 Task: Send an email with the signature Eleanor Wilson with the subject 'Request for a transfer' and the message 'Could you please provide an estimate for the project?' from softage.1@softage.net to softage.4@softage.net with an attached document Request_for_proposal.docx and move the email from Sent Items to the folder Restaurants
Action: Key pressed n
Screenshot: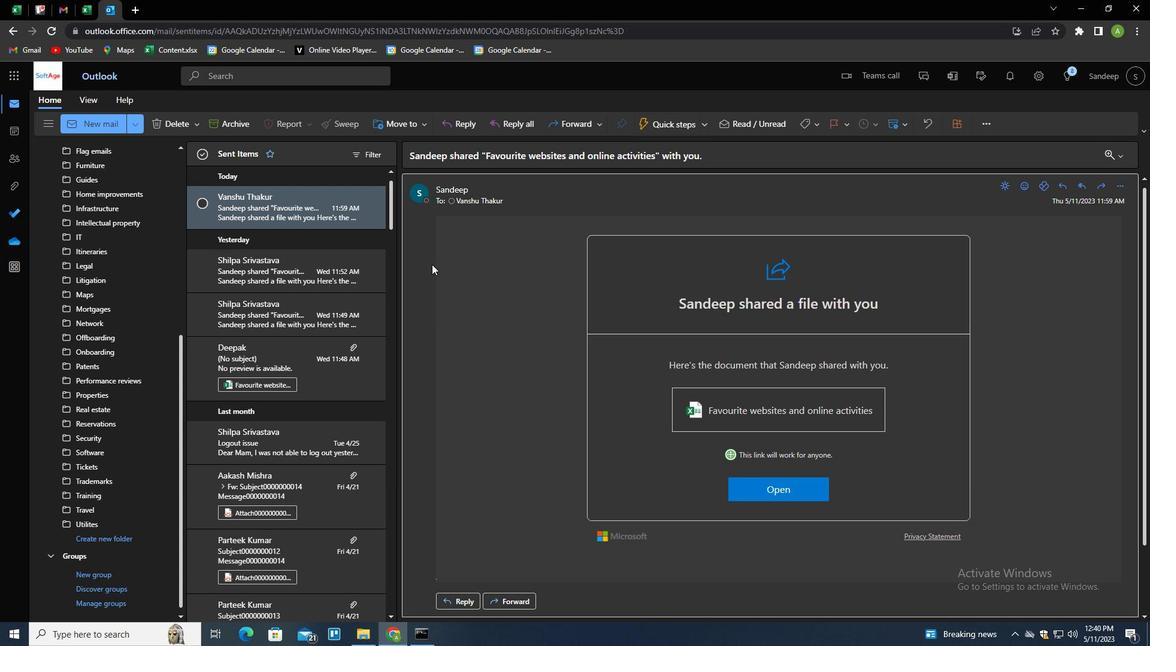 
Action: Mouse moved to (808, 123)
Screenshot: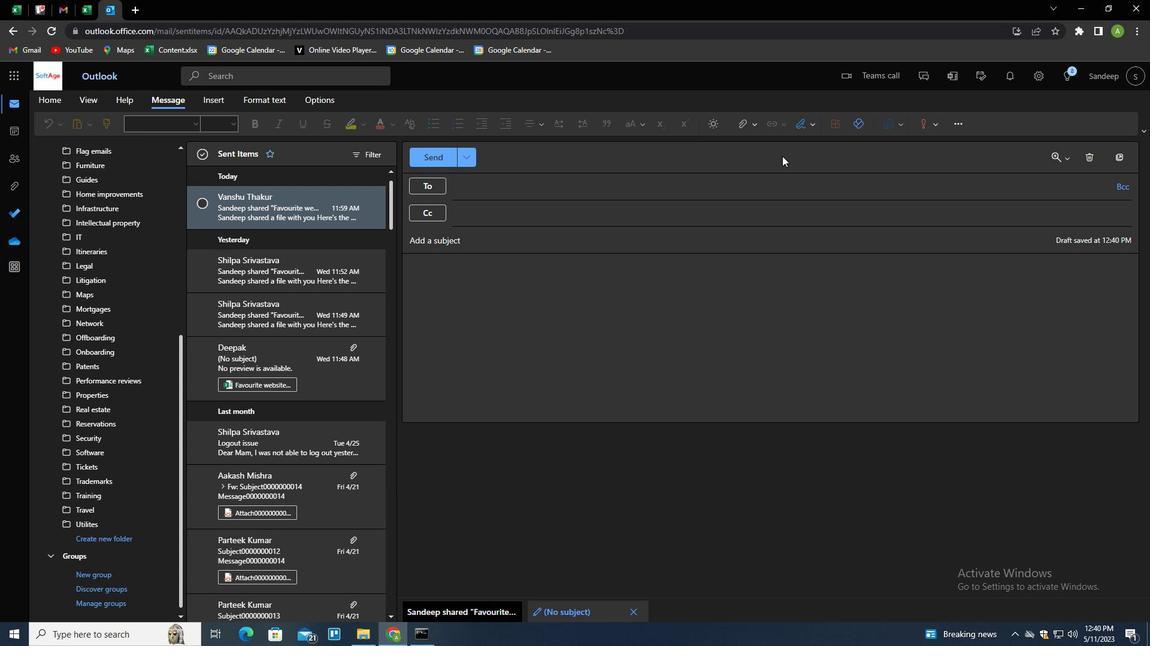 
Action: Mouse pressed left at (808, 123)
Screenshot: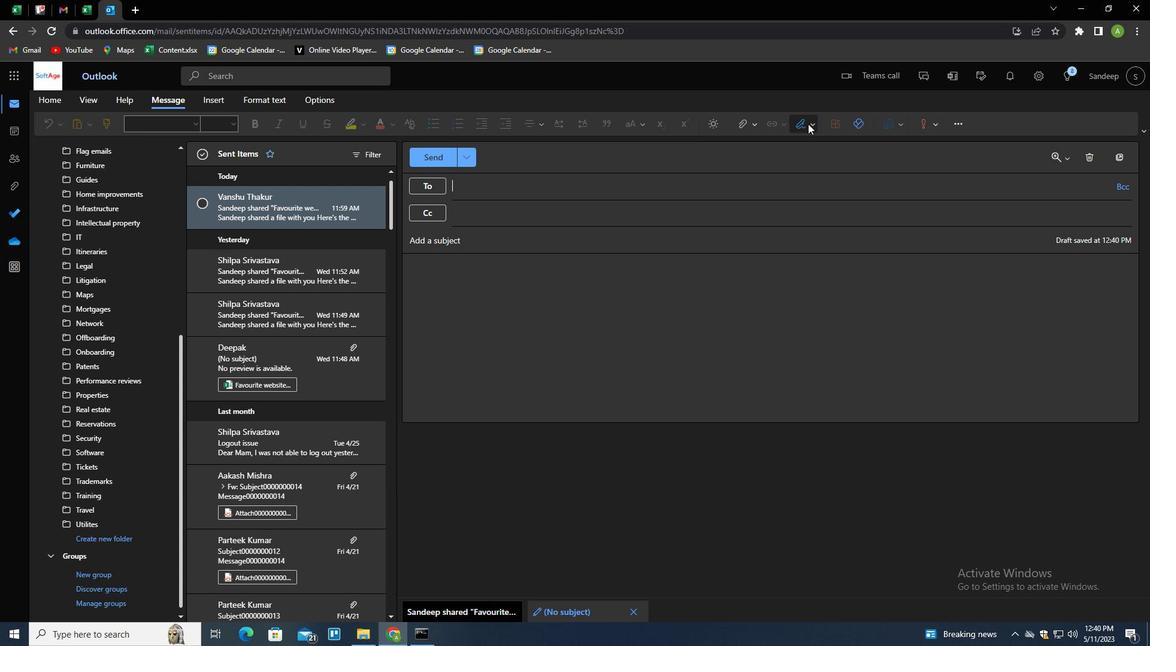 
Action: Mouse moved to (797, 170)
Screenshot: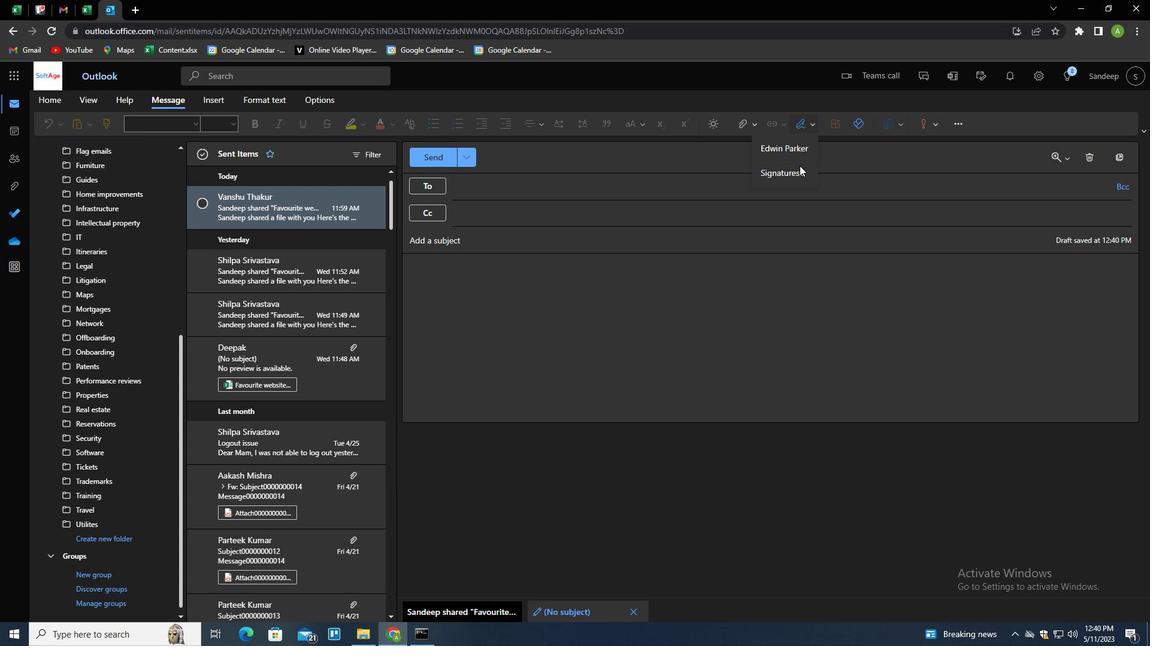 
Action: Mouse pressed left at (797, 170)
Screenshot: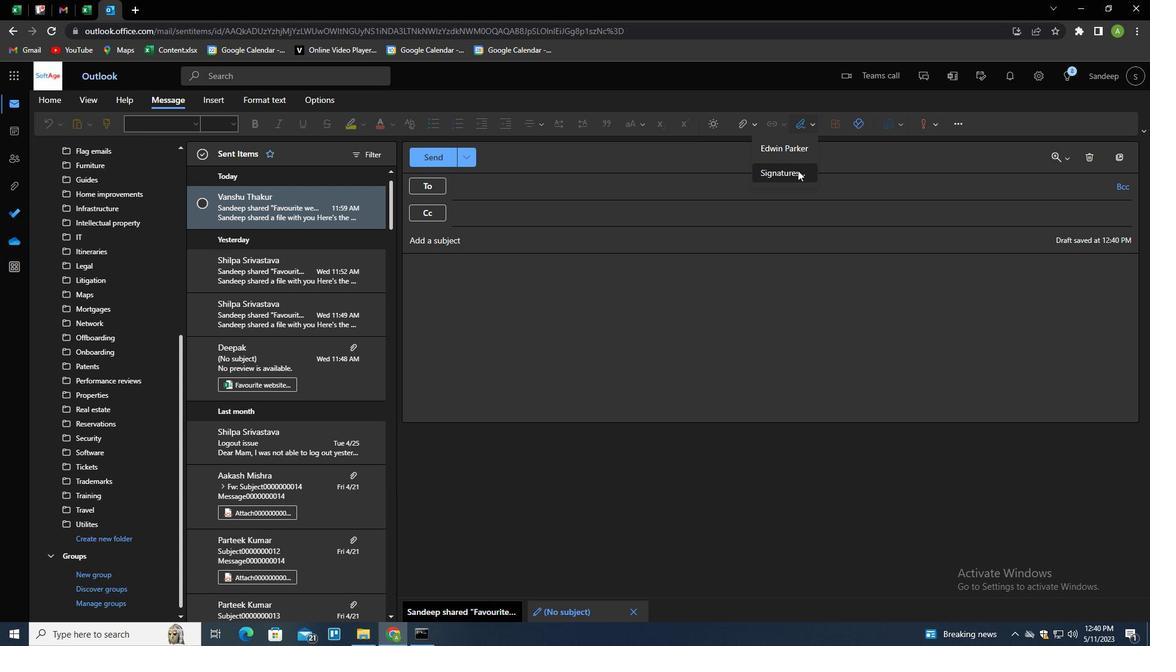 
Action: Mouse moved to (810, 216)
Screenshot: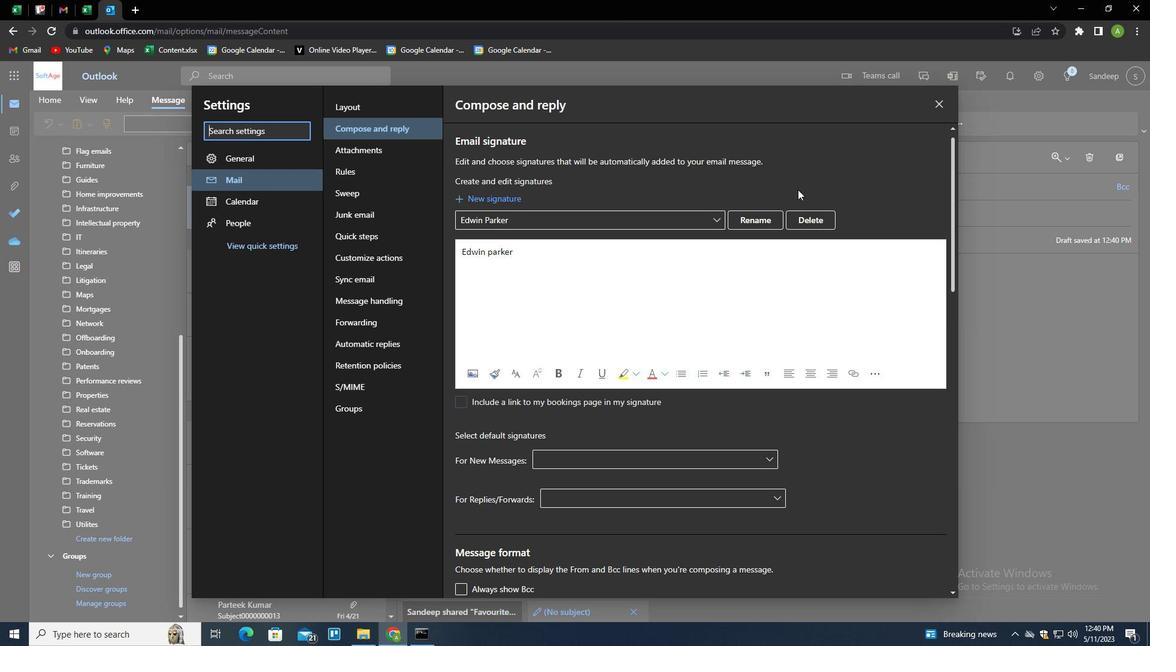 
Action: Mouse pressed left at (810, 216)
Screenshot: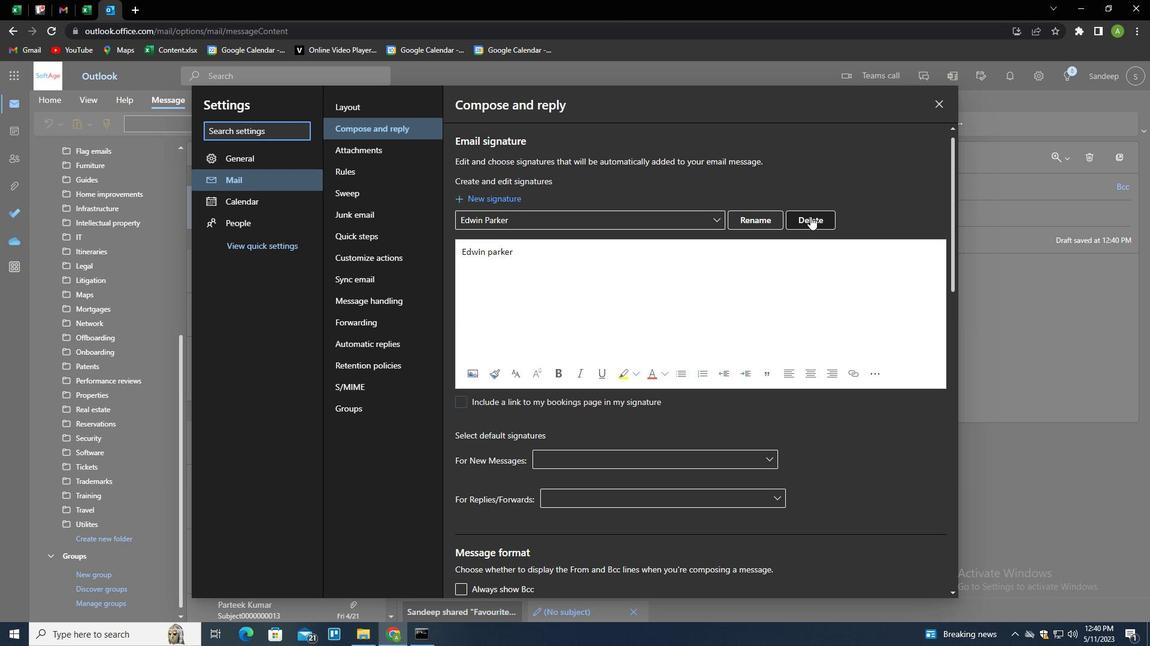 
Action: Mouse moved to (802, 219)
Screenshot: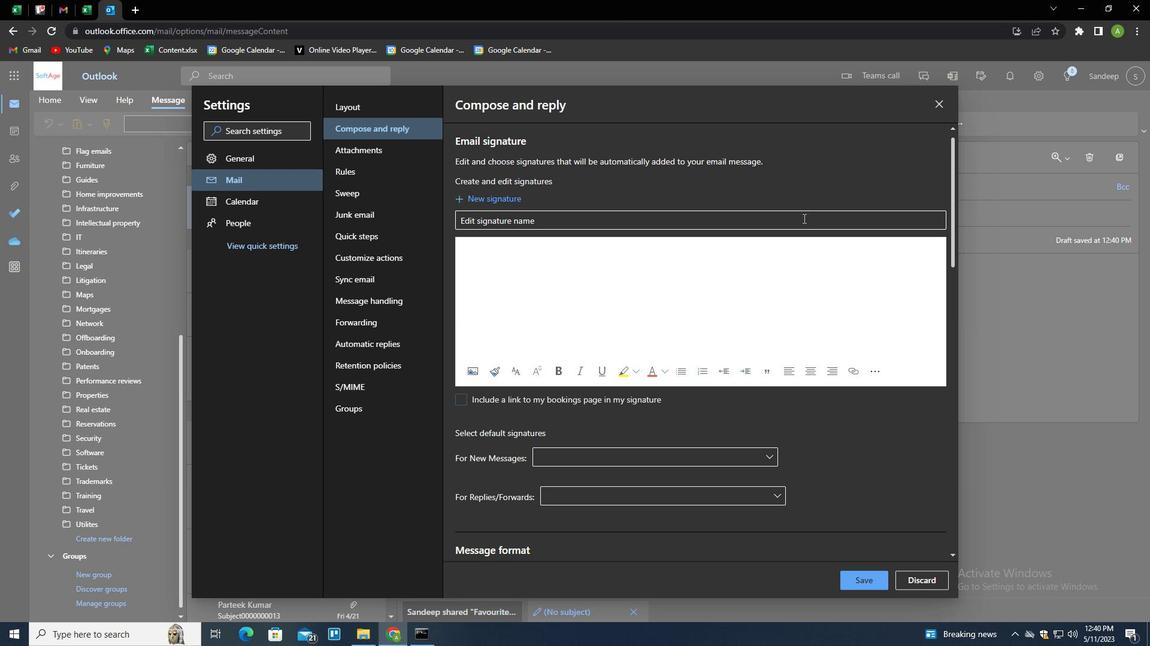 
Action: Mouse pressed left at (802, 219)
Screenshot: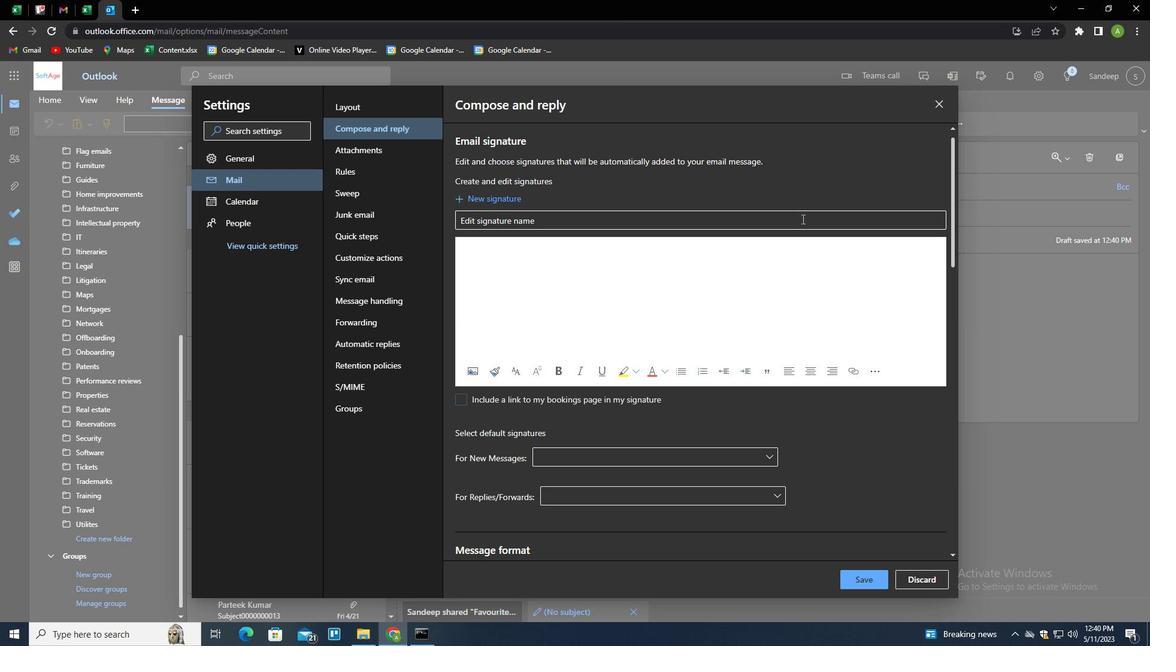 
Action: Key pressed <Key.shift>ELEANOR<Key.space><Key.shift>WILSON<Key.tab><Key.shift>ELEANOR<Key.space><Key.shift>WILSON<Key.enter>
Screenshot: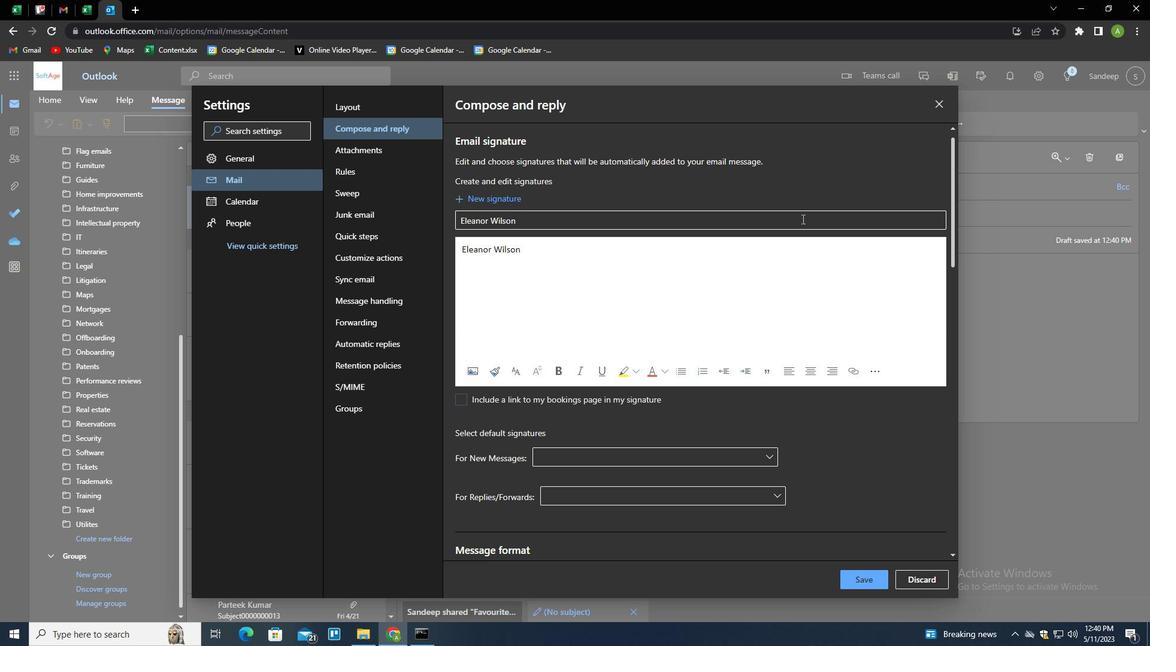 
Action: Mouse moved to (866, 570)
Screenshot: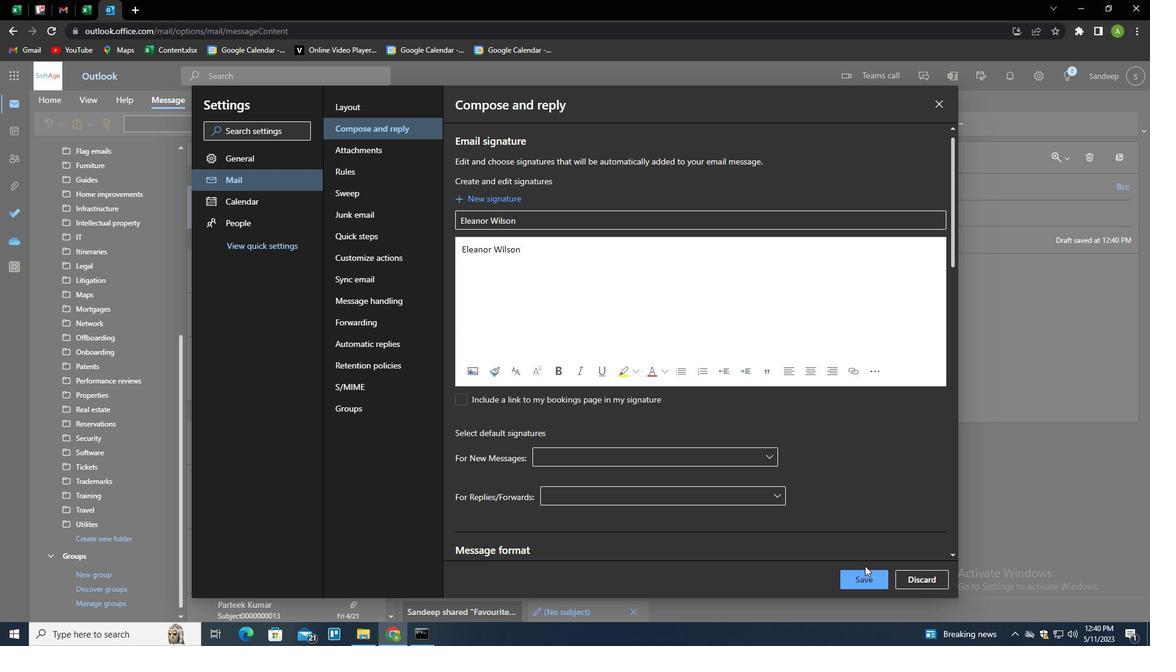 
Action: Mouse pressed left at (866, 570)
Screenshot: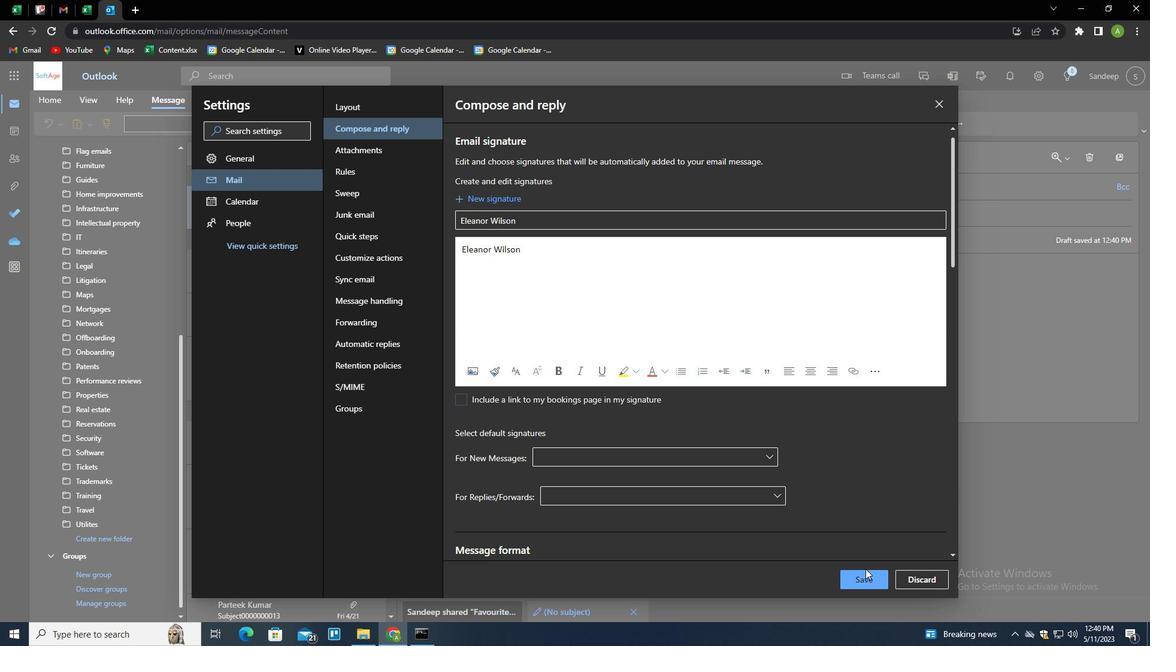
Action: Mouse moved to (866, 578)
Screenshot: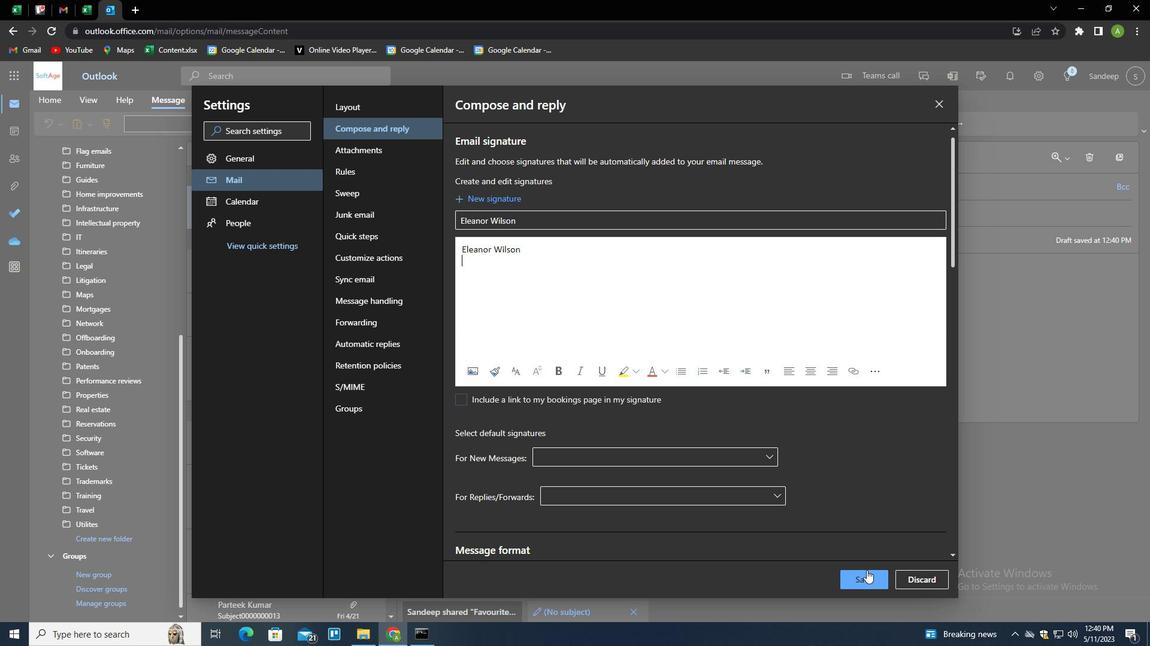
Action: Mouse pressed left at (866, 578)
Screenshot: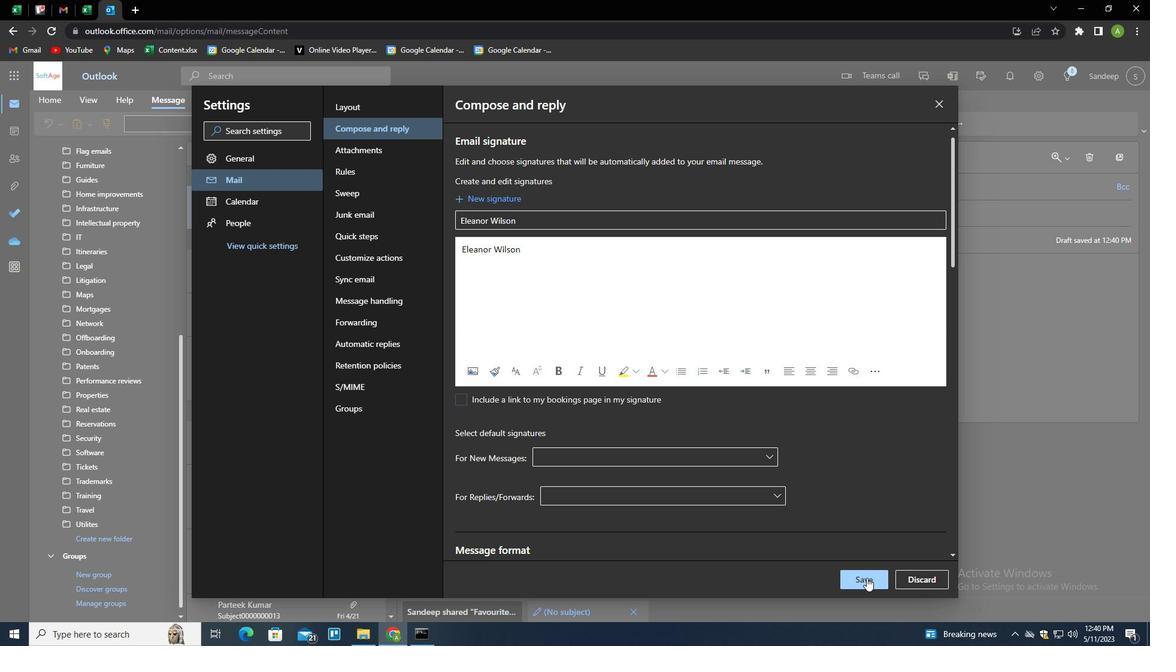 
Action: Mouse moved to (1011, 347)
Screenshot: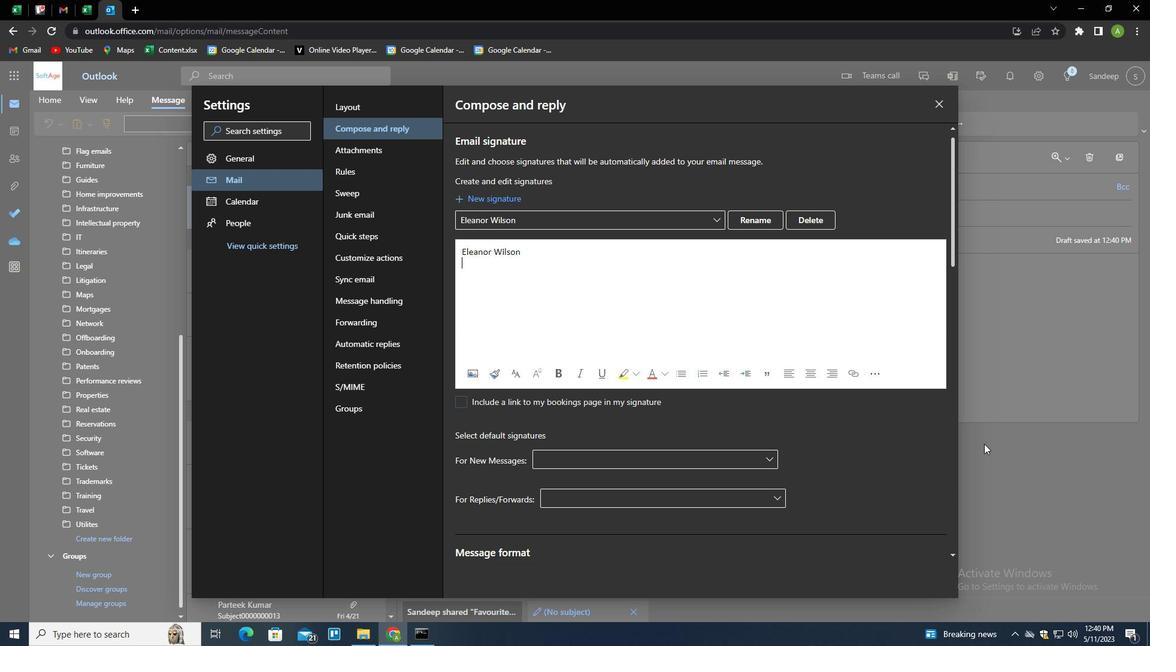 
Action: Mouse pressed left at (1011, 347)
Screenshot: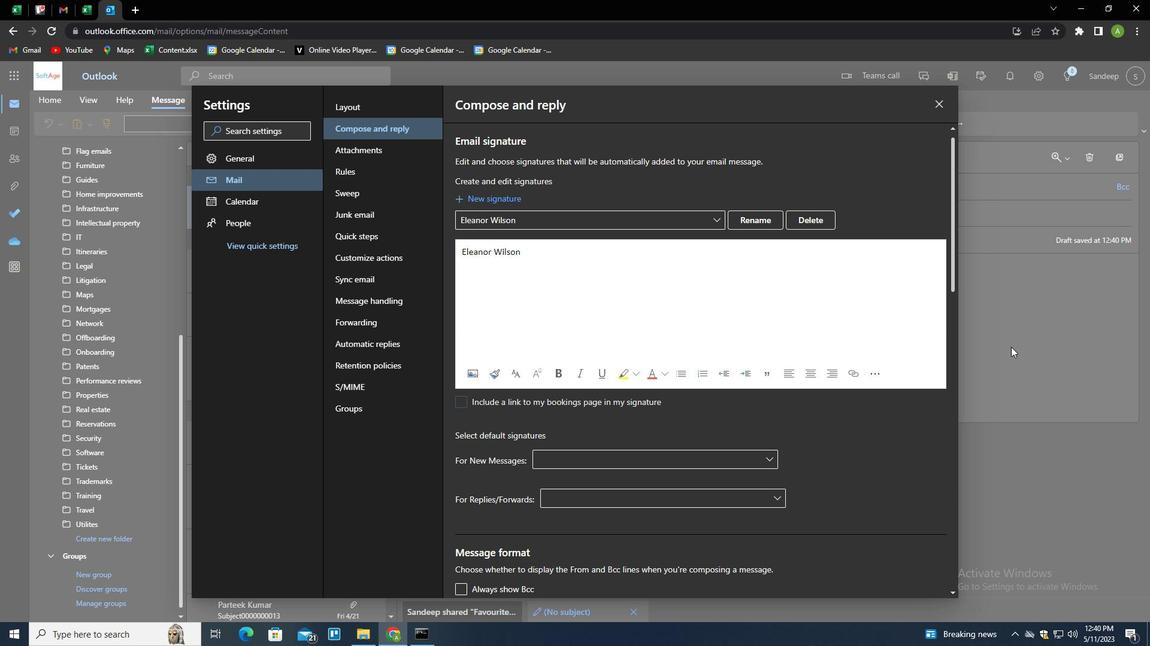 
Action: Mouse moved to (810, 123)
Screenshot: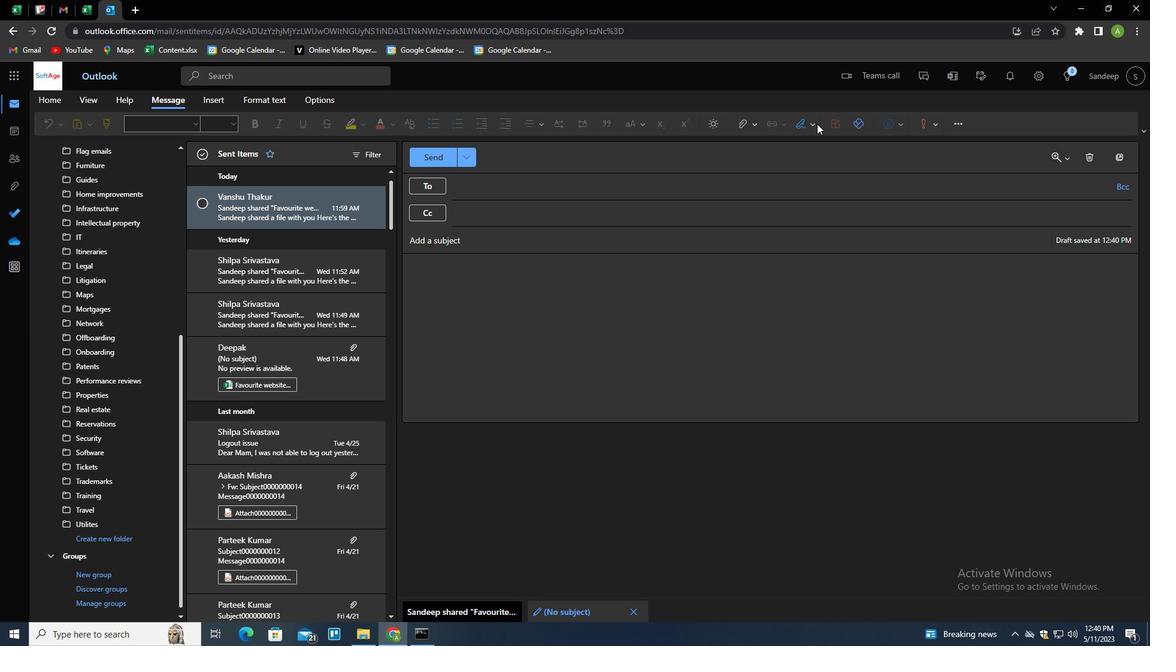 
Action: Mouse pressed left at (810, 123)
Screenshot: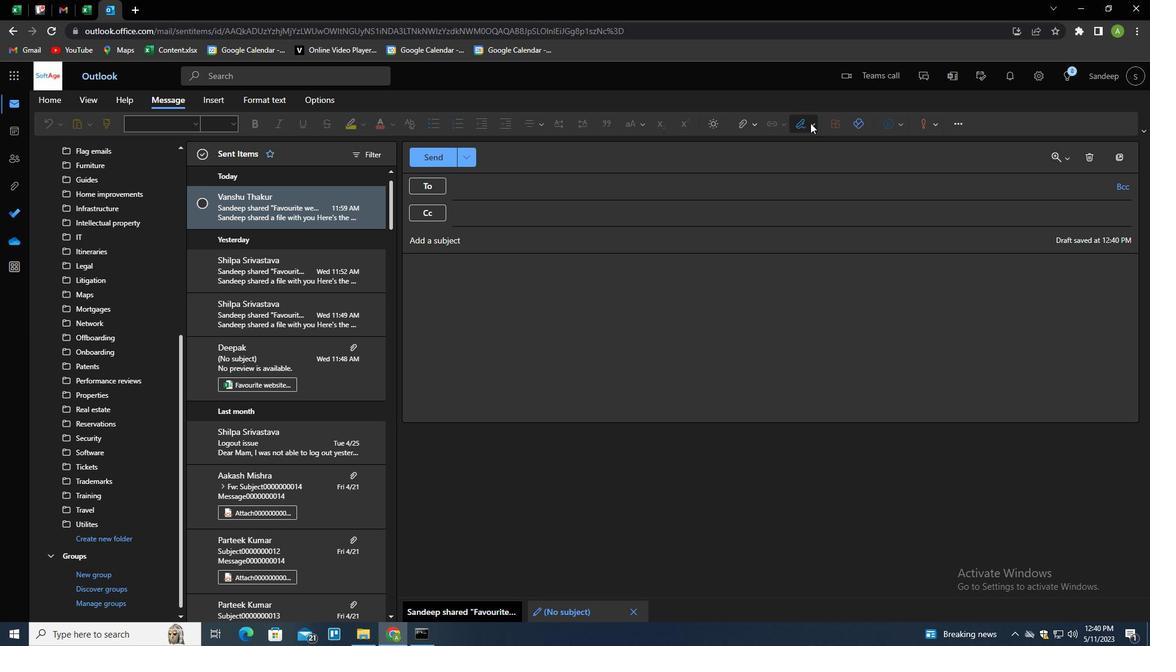 
Action: Mouse moved to (799, 146)
Screenshot: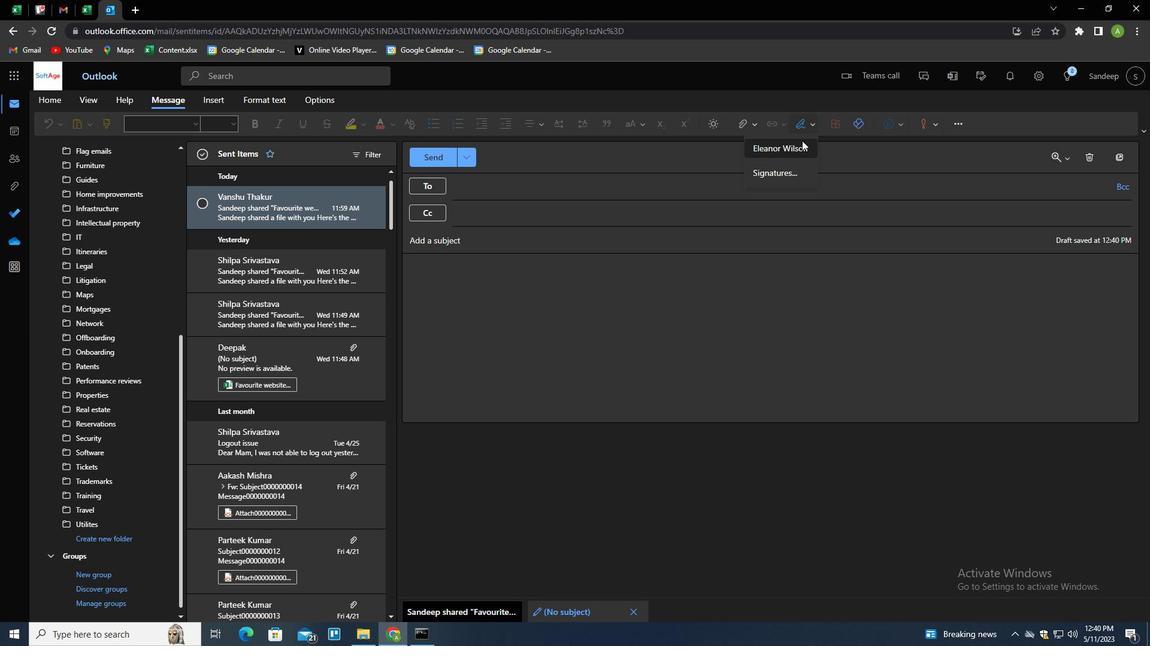 
Action: Mouse pressed left at (799, 146)
Screenshot: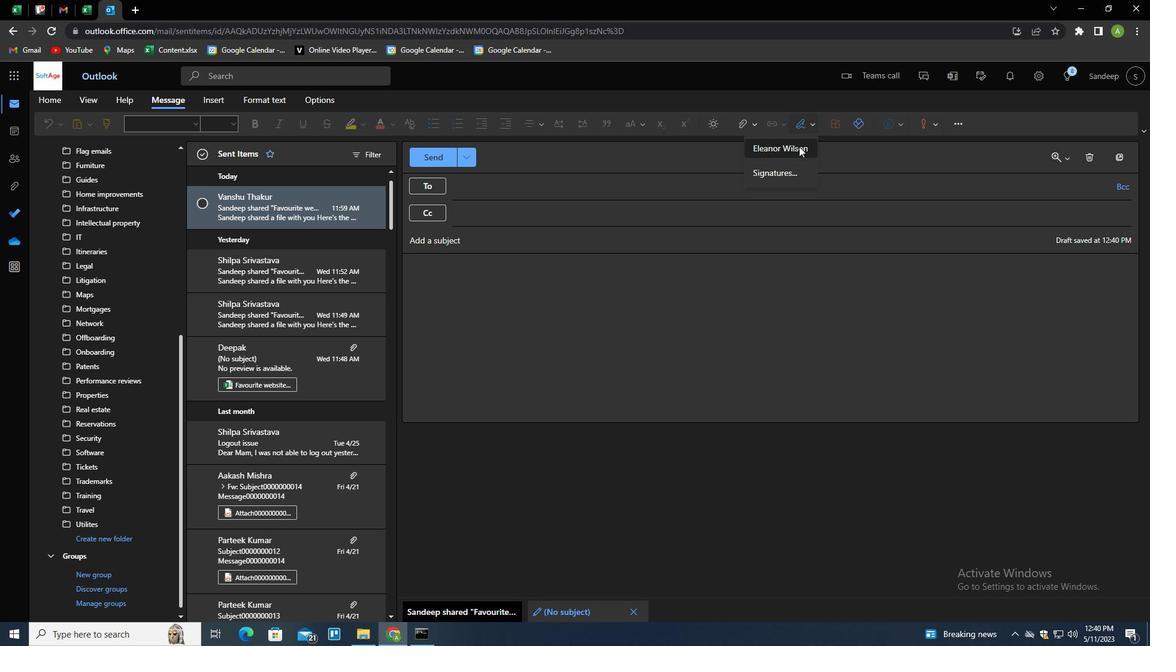 
Action: Mouse moved to (587, 242)
Screenshot: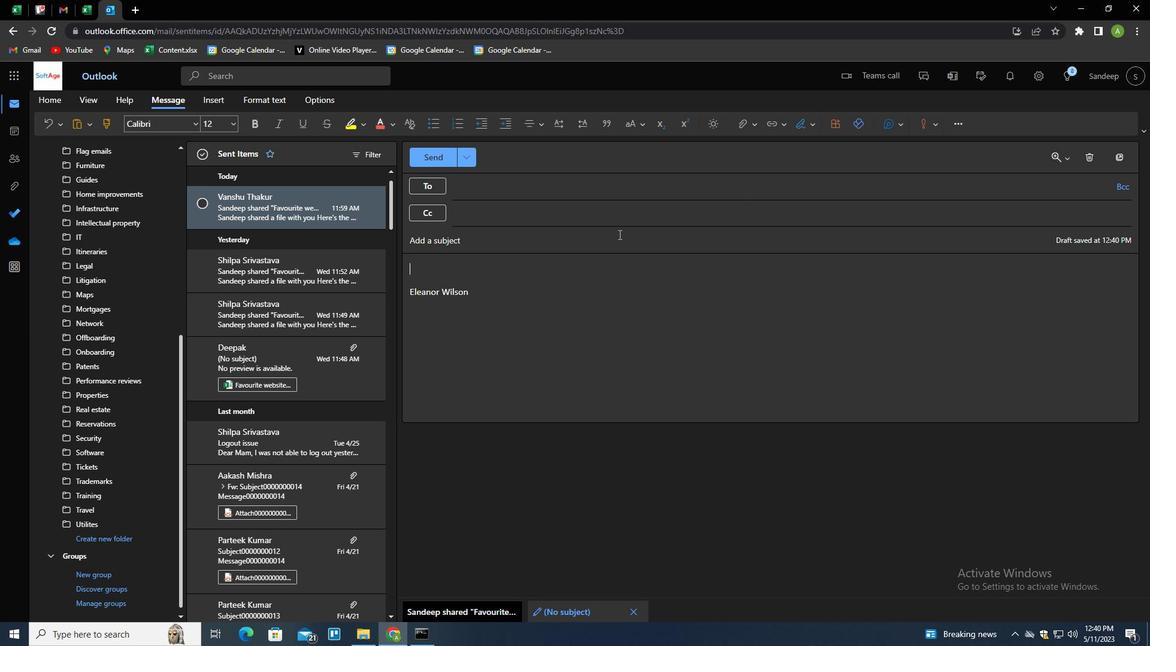 
Action: Mouse pressed left at (587, 242)
Screenshot: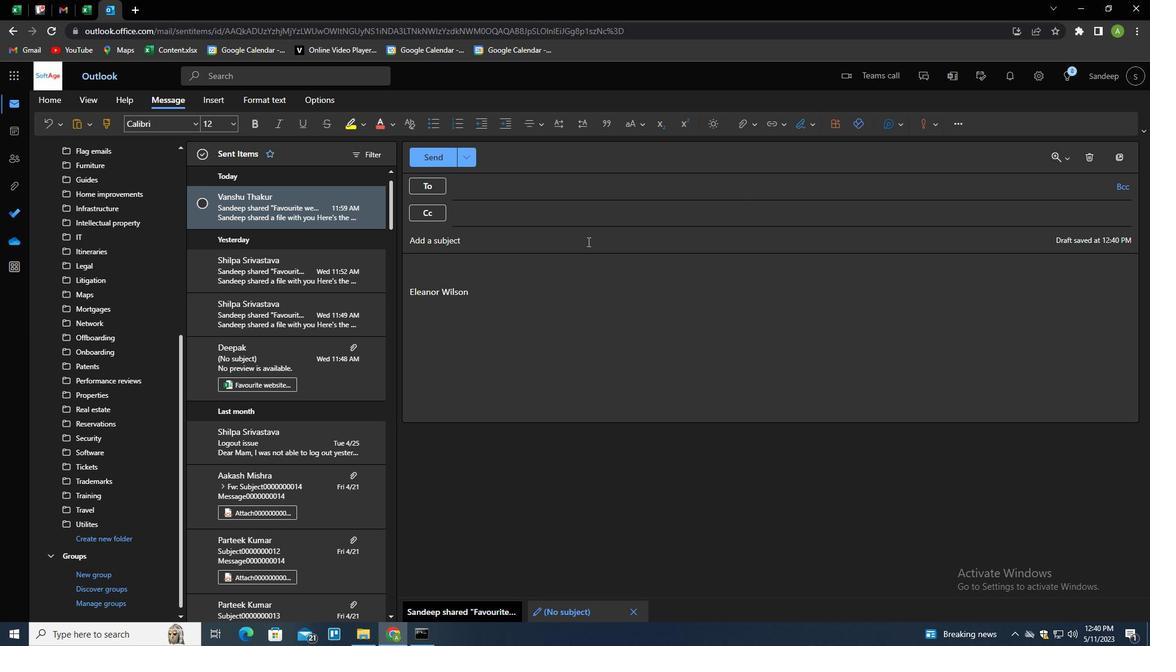
Action: Mouse moved to (587, 242)
Screenshot: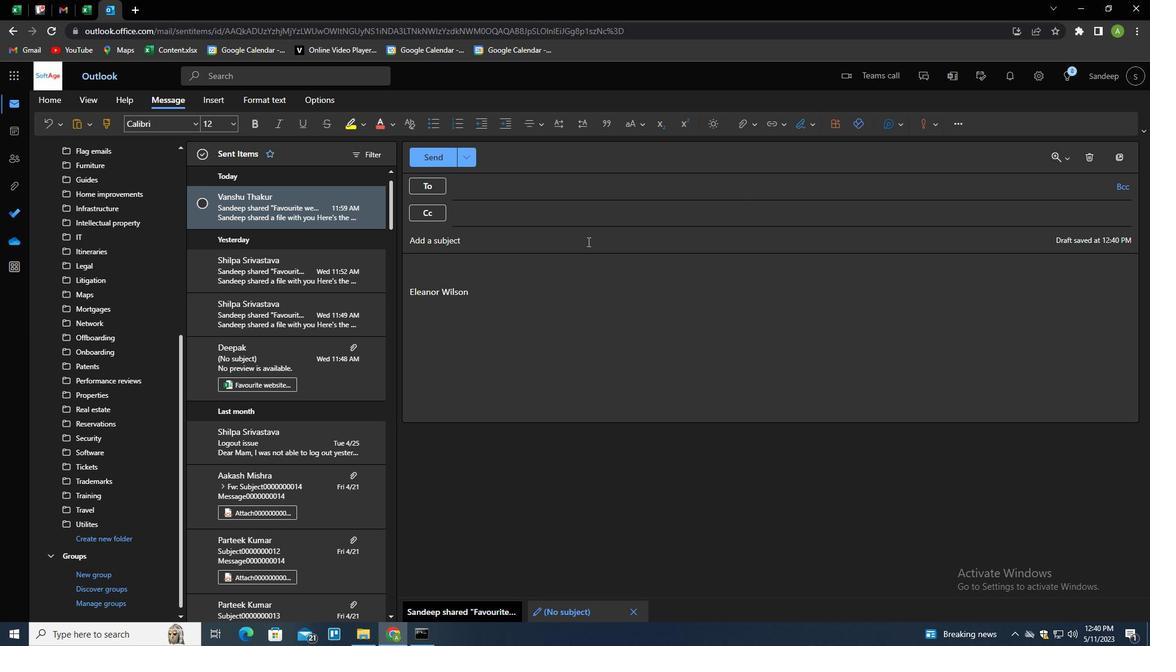 
Action: Key pressed <Key.shift><Key.shift><Key.shift><Key.shift><Key.shift><Key.shift><Key.shift><Key.shift><Key.shift><Key.shift><Key.shift><Key.shift><Key.shift><Key.shift><Key.shift><Key.shift><Key.shift><Key.shift><Key.shift><Key.shift><Key.shift><Key.shift><Key.shift><Key.shift><Key.shift><Key.shift><Key.shift><Key.shift>REQUEST<Key.space>FOR<Key.space>A<Key.space>TRANSFER
Screenshot: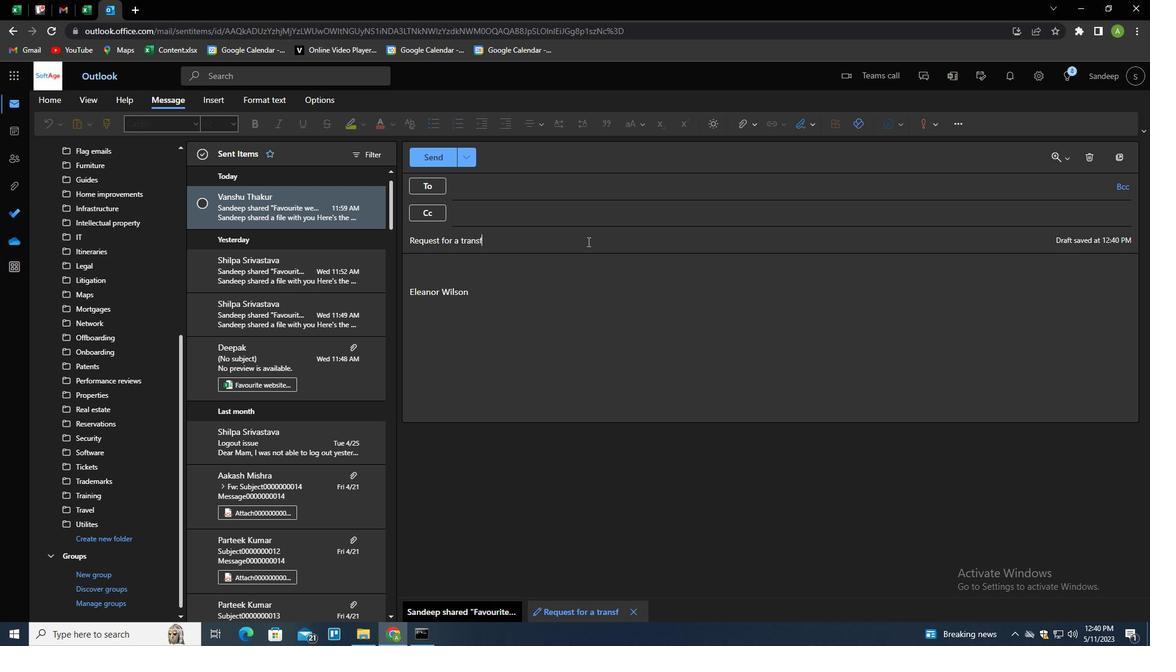 
Action: Mouse moved to (551, 291)
Screenshot: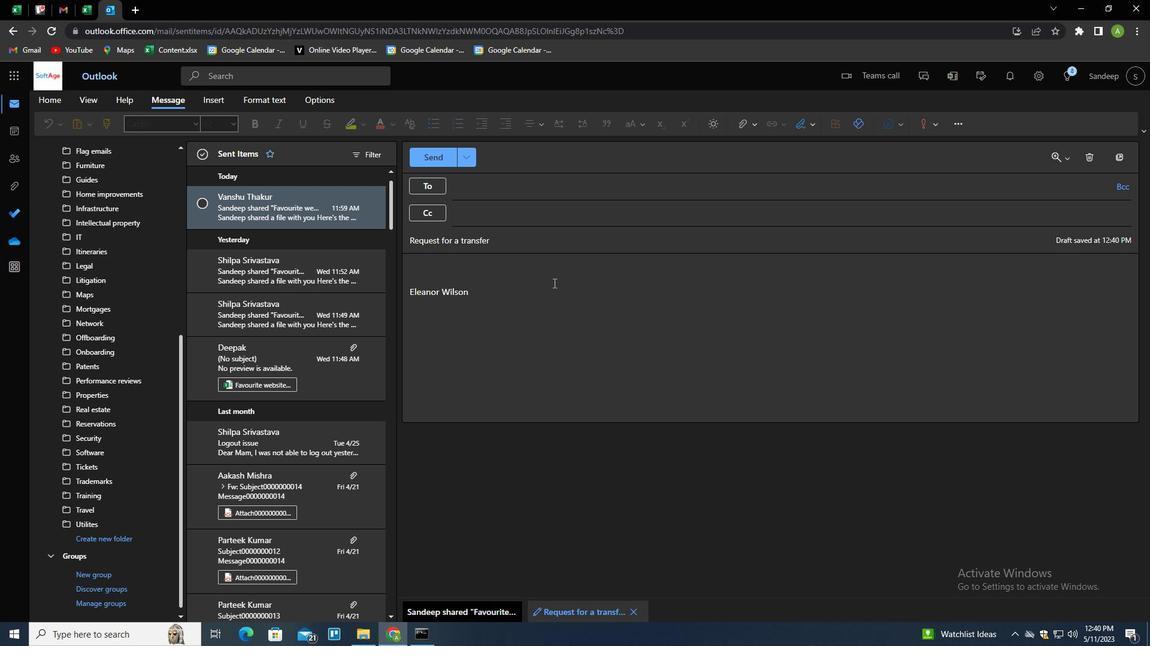 
Action: Mouse pressed left at (551, 291)
Screenshot: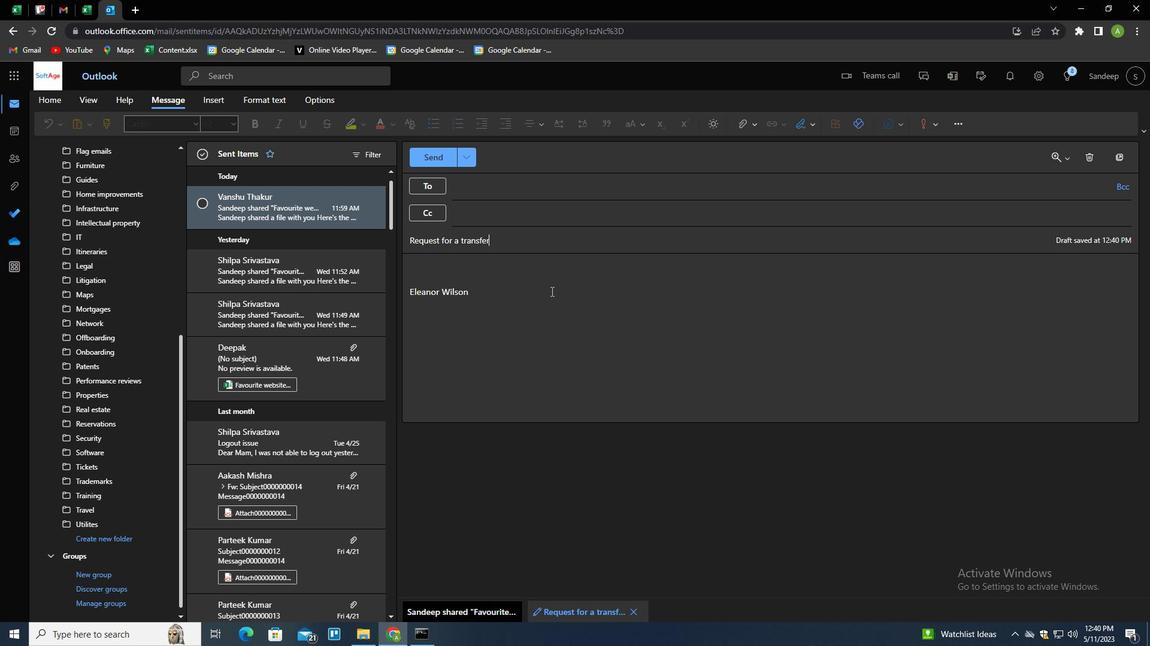 
Action: Key pressed <Key.shift_r><Key.enter><Key.shift>COULD<Key.space>YOU<Key.space>PLEASE<Key.space>PROVIDE<Key.space>AN<Key.space>ESTIMATE<Key.space>FOR<Key.space>THE<Key.space>PROJR<Key.backspace>ECT<Key.shift><Key.shift><Key.shift><Key.shift><Key.shift><Key.shift><Key.shift><Key.shift><Key.shift><Key.shift><Key.shift><Key.shift><Key.shift><Key.shift><Key.shift><Key.shift><Key.shift><Key.shift><Key.shift>?
Screenshot: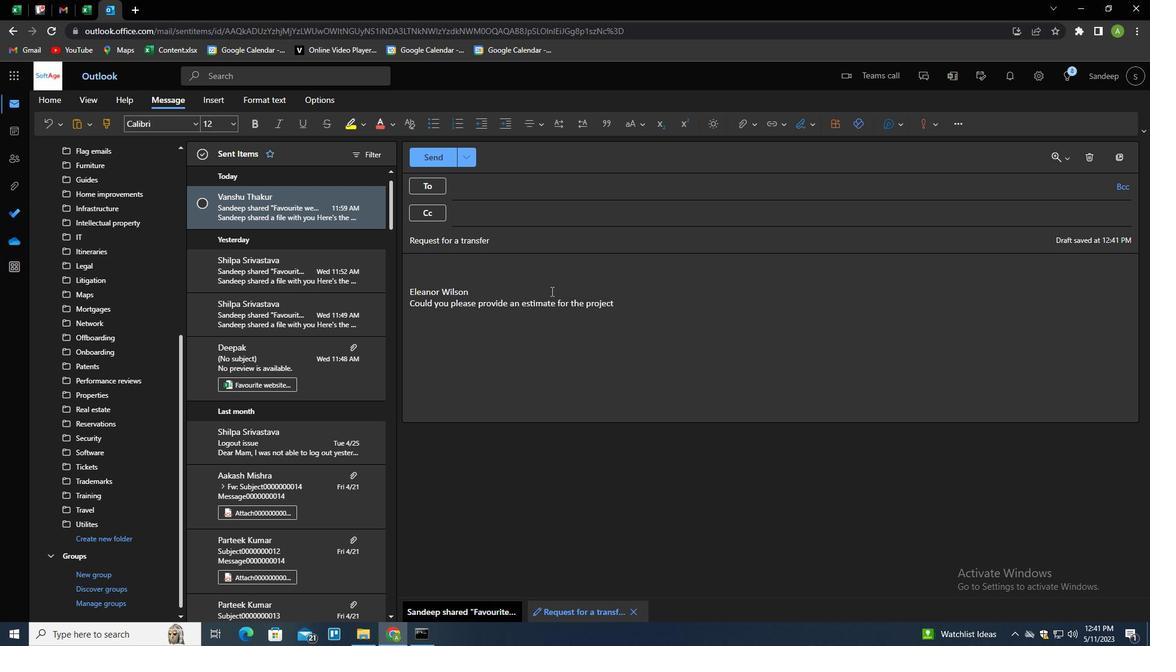 
Action: Mouse moved to (517, 189)
Screenshot: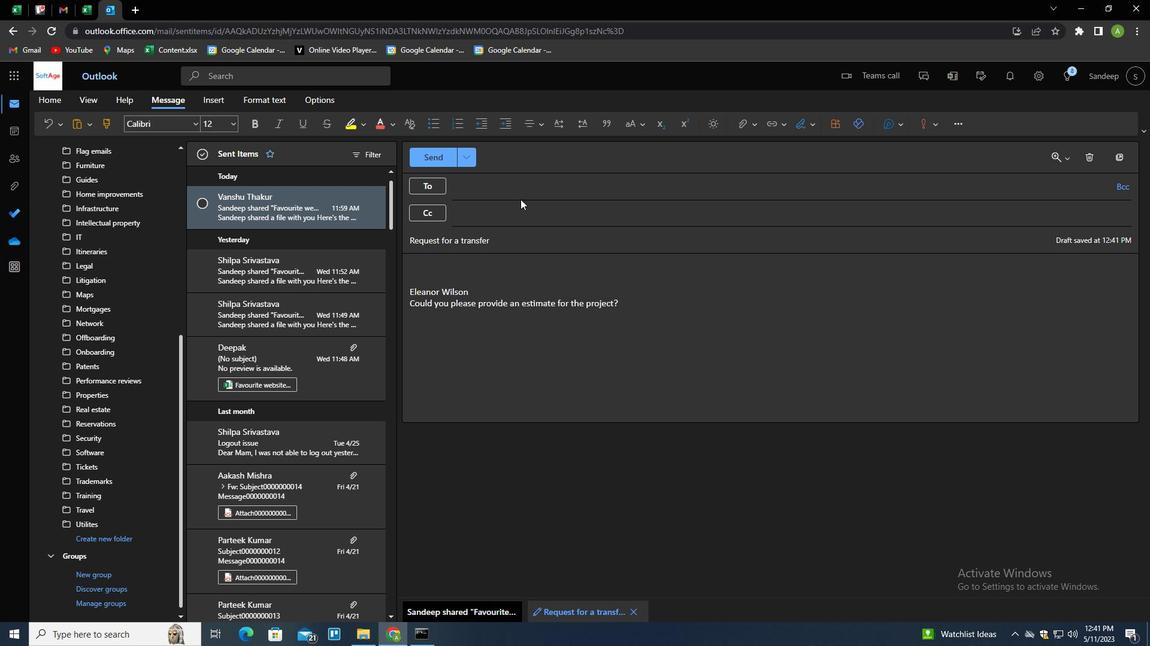 
Action: Mouse pressed left at (517, 189)
Screenshot: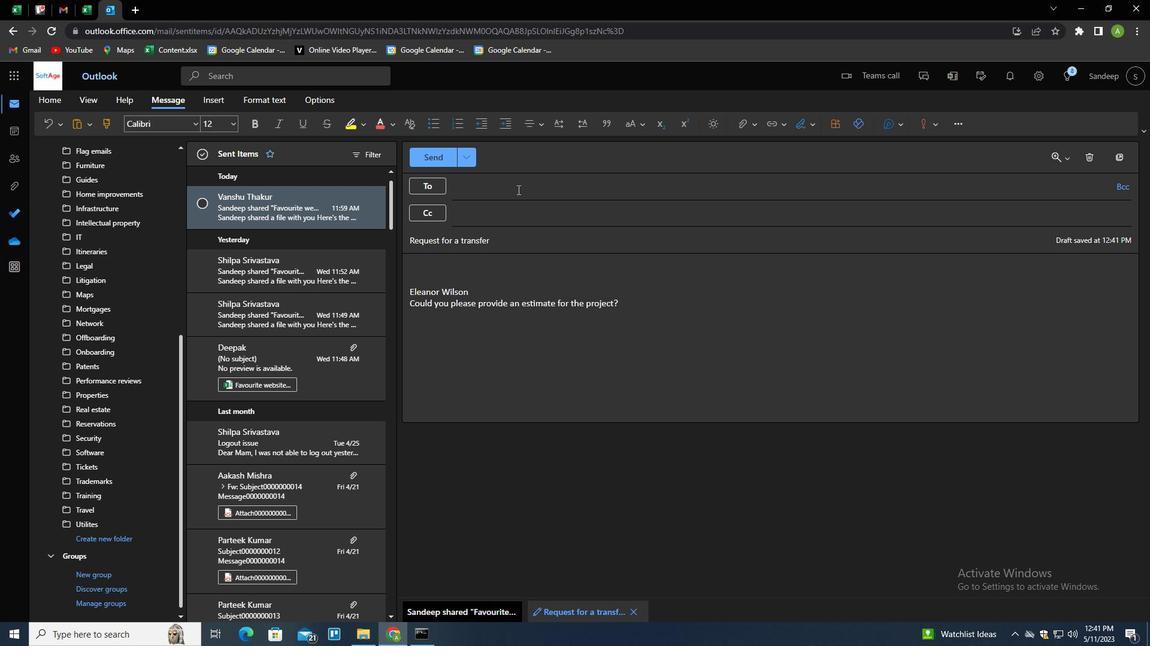 
Action: Key pressed SOFTAGE.4<Key.shift>@SOFTAGE.NET<Key.enter>
Screenshot: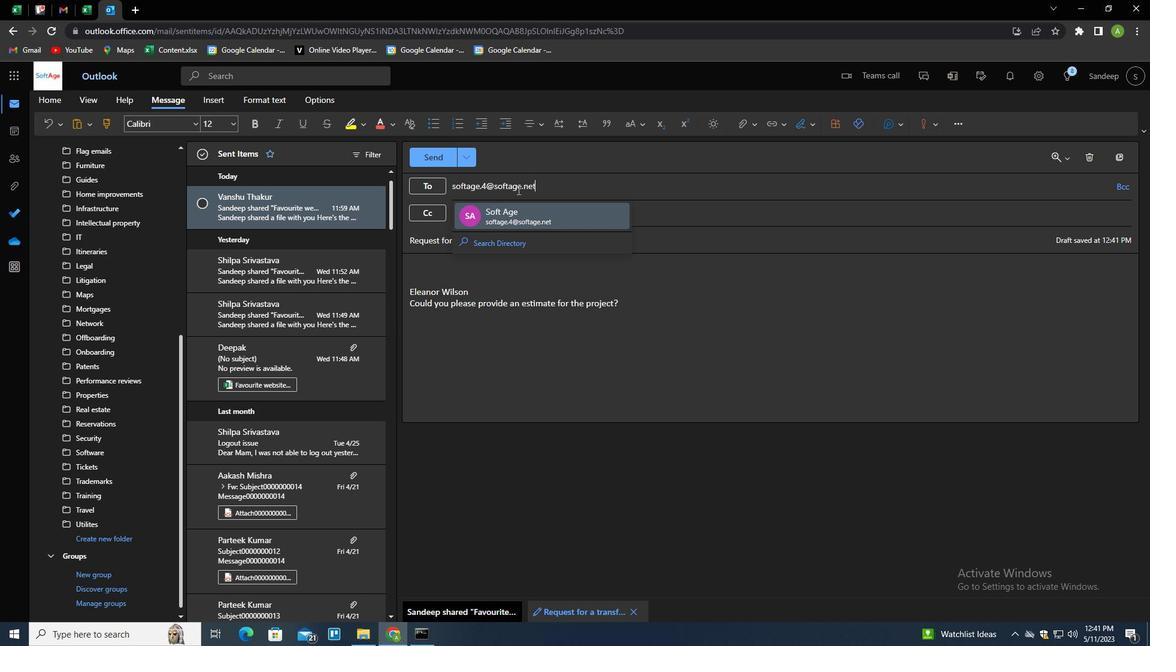 
Action: Mouse scrolled (517, 189) with delta (0, 0)
Screenshot: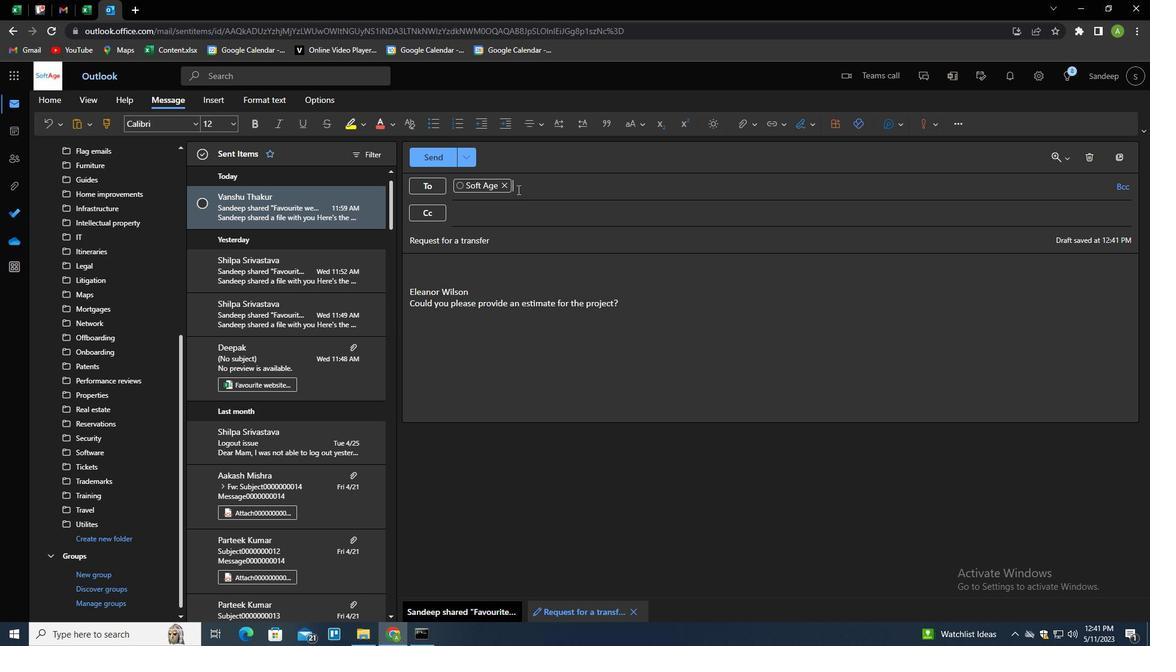 
Action: Mouse scrolled (517, 189) with delta (0, 0)
Screenshot: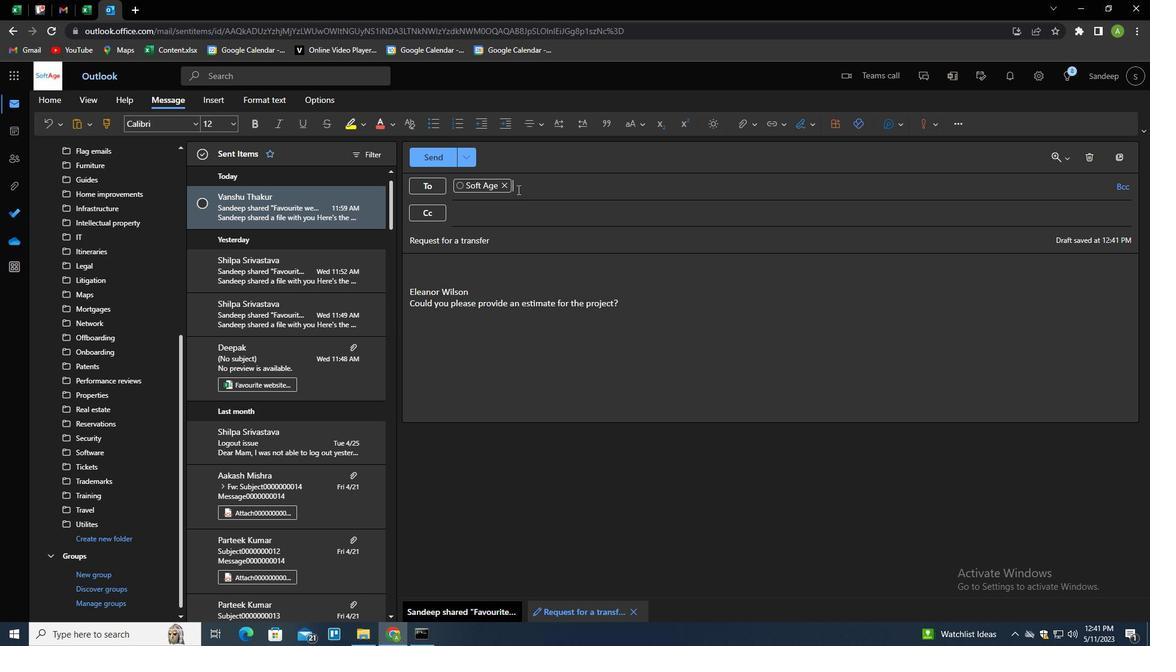 
Action: Mouse scrolled (517, 189) with delta (0, 0)
Screenshot: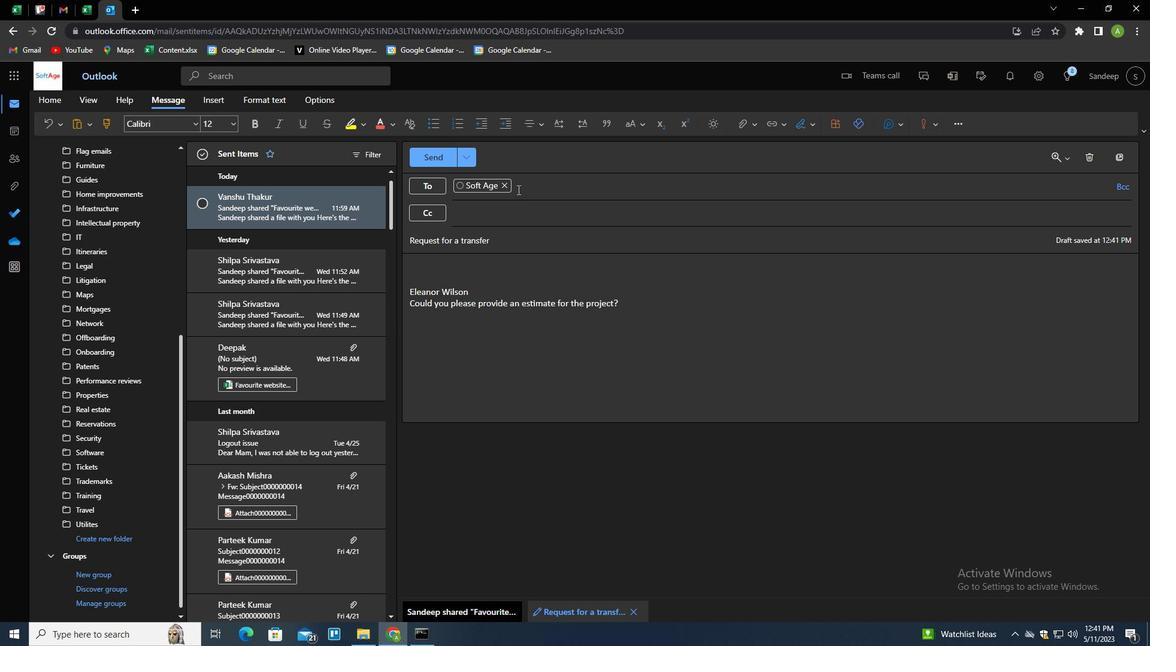 
Action: Mouse moved to (744, 125)
Screenshot: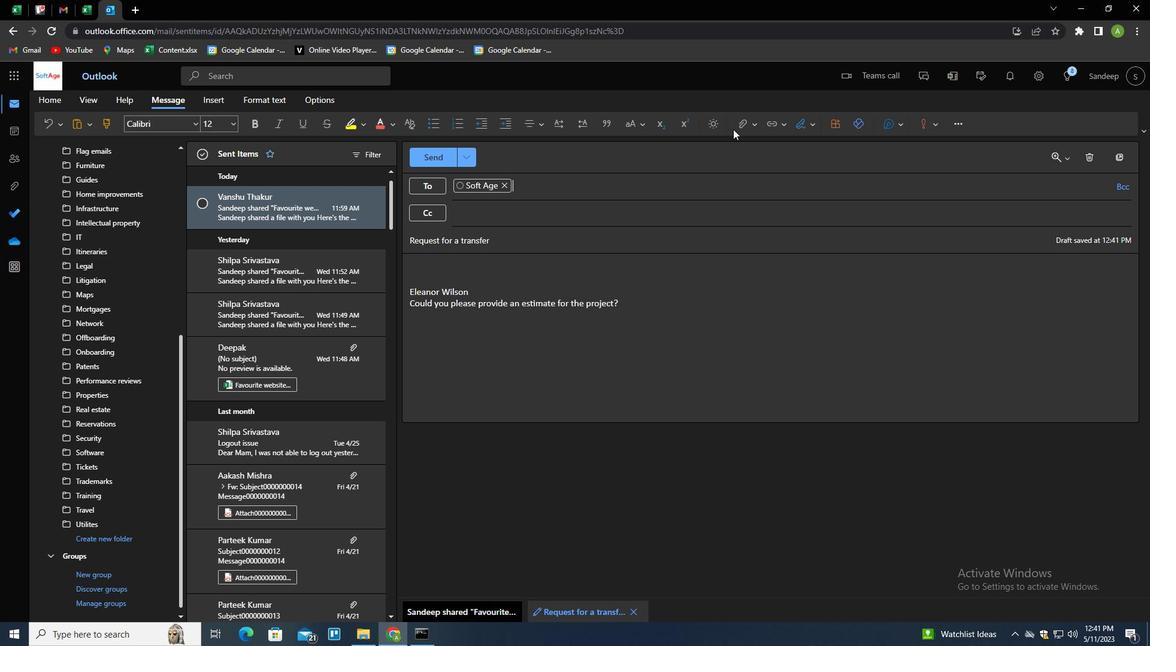 
Action: Mouse pressed left at (744, 125)
Screenshot: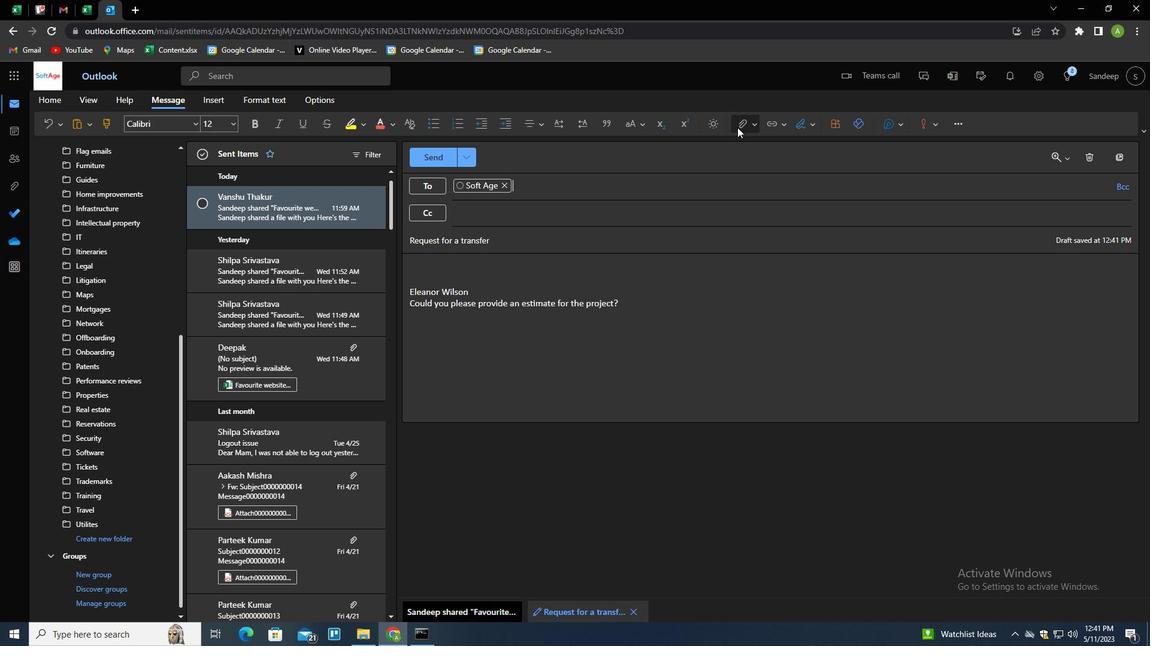 
Action: Mouse moved to (723, 146)
Screenshot: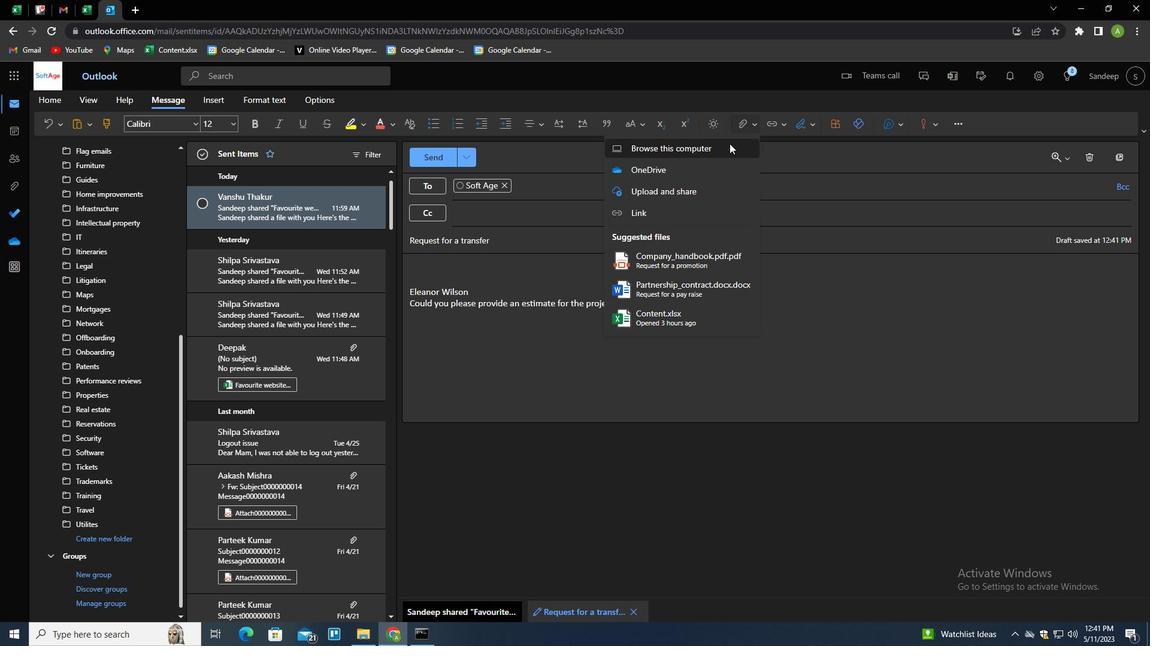 
Action: Mouse pressed left at (723, 146)
Screenshot: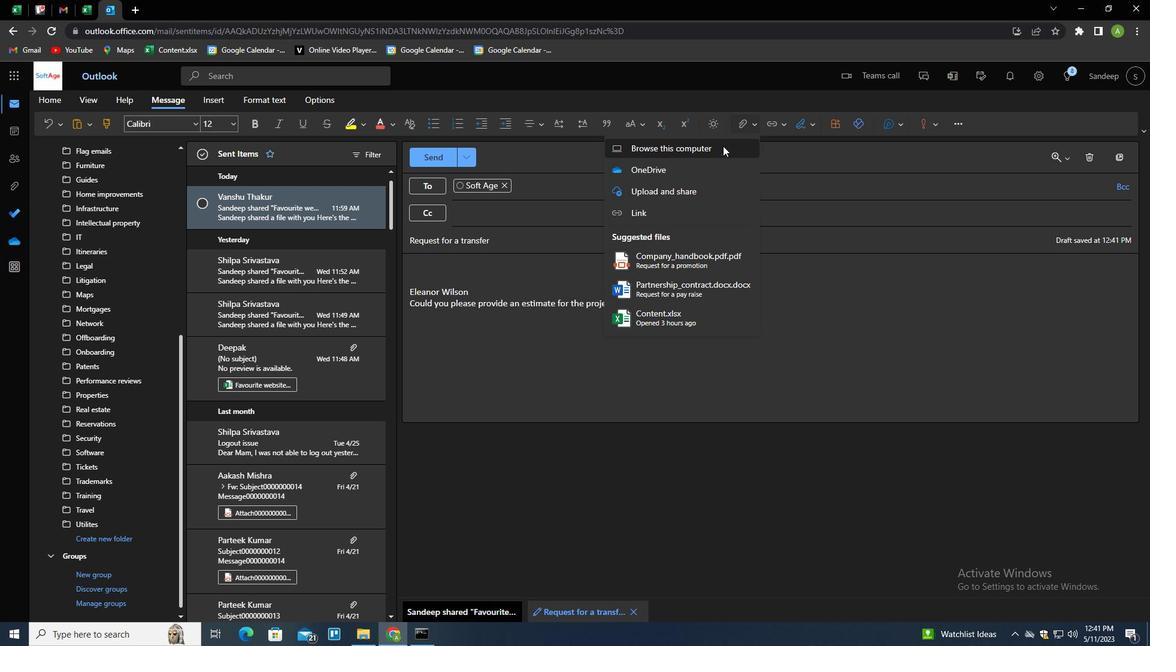 
Action: Mouse moved to (242, 126)
Screenshot: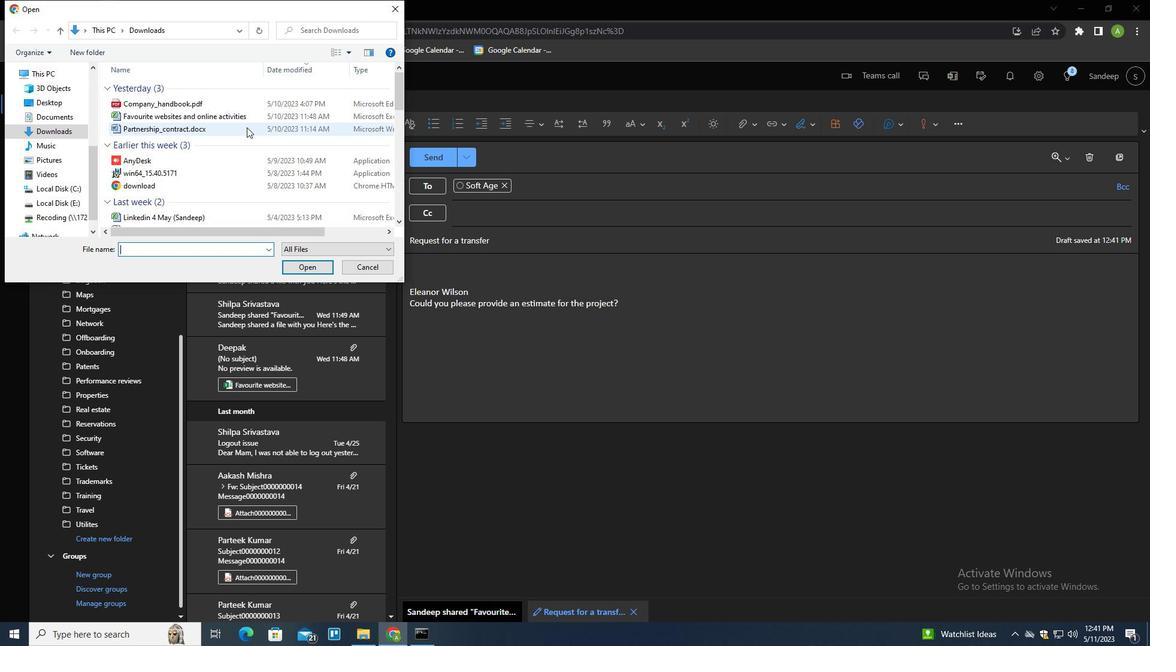 
Action: Mouse pressed left at (242, 126)
Screenshot: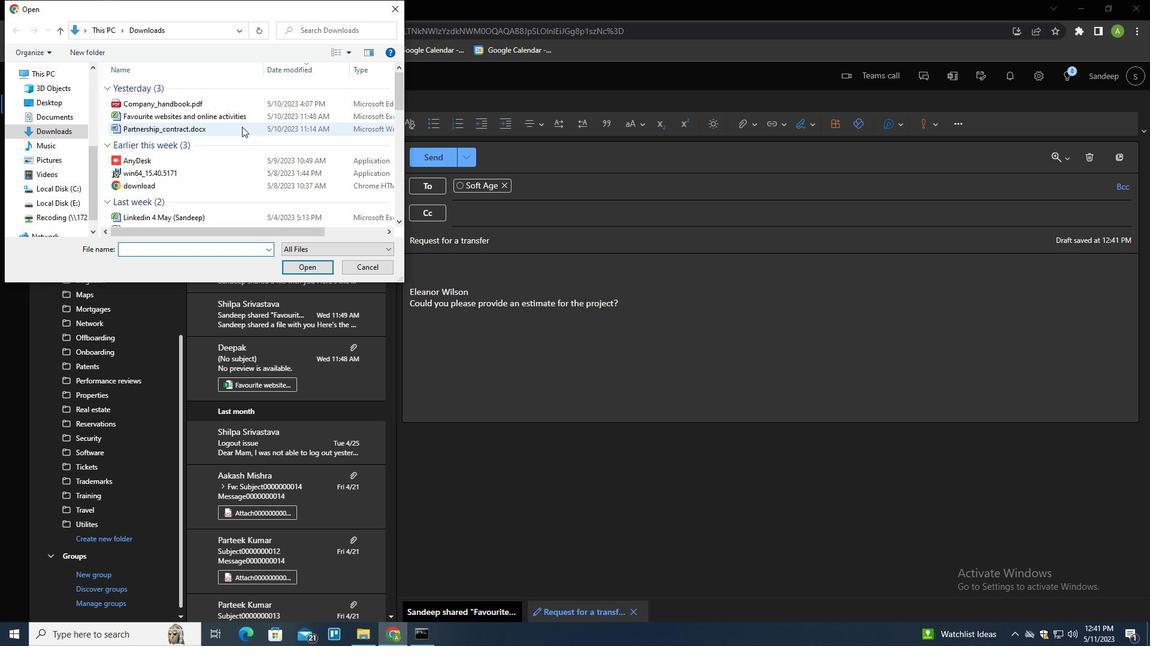 
Action: Key pressed <Key.f2><Key.shift><Key.shift><Key.shift><Key.shift>Q<Key.backspace><Key.shift>REQUEST<Key.shift>_FOR<Key.space><Key.backspace><Key.shift>_PROPOSAL.DOCX<Key.enter>
Screenshot: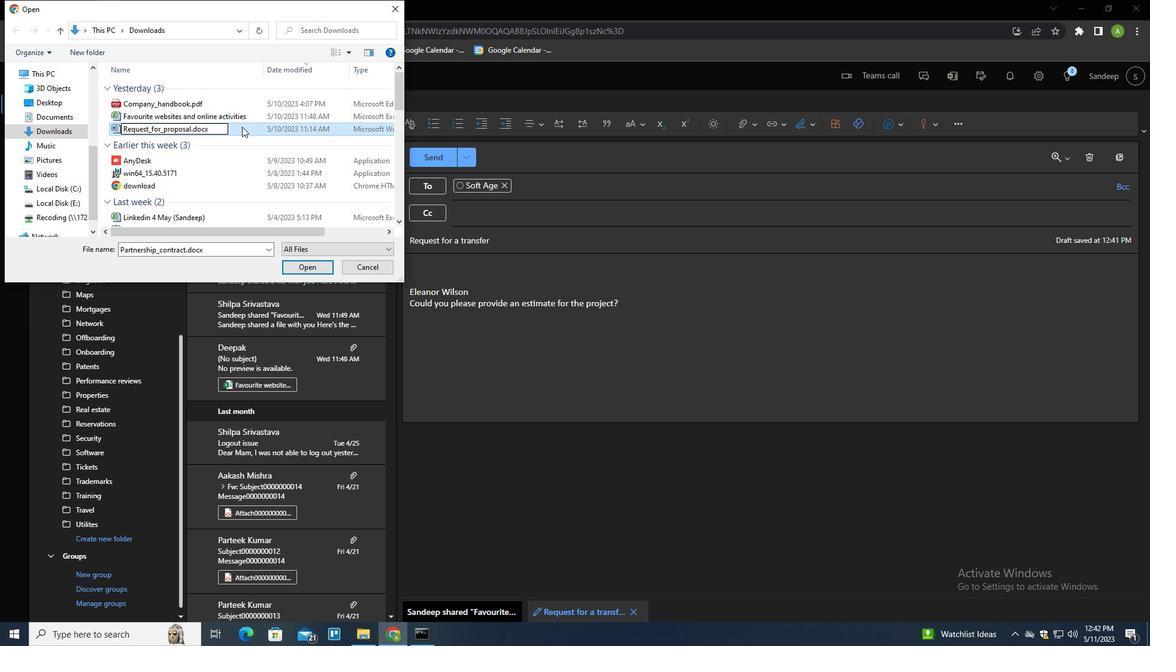 
Action: Mouse pressed left at (242, 126)
Screenshot: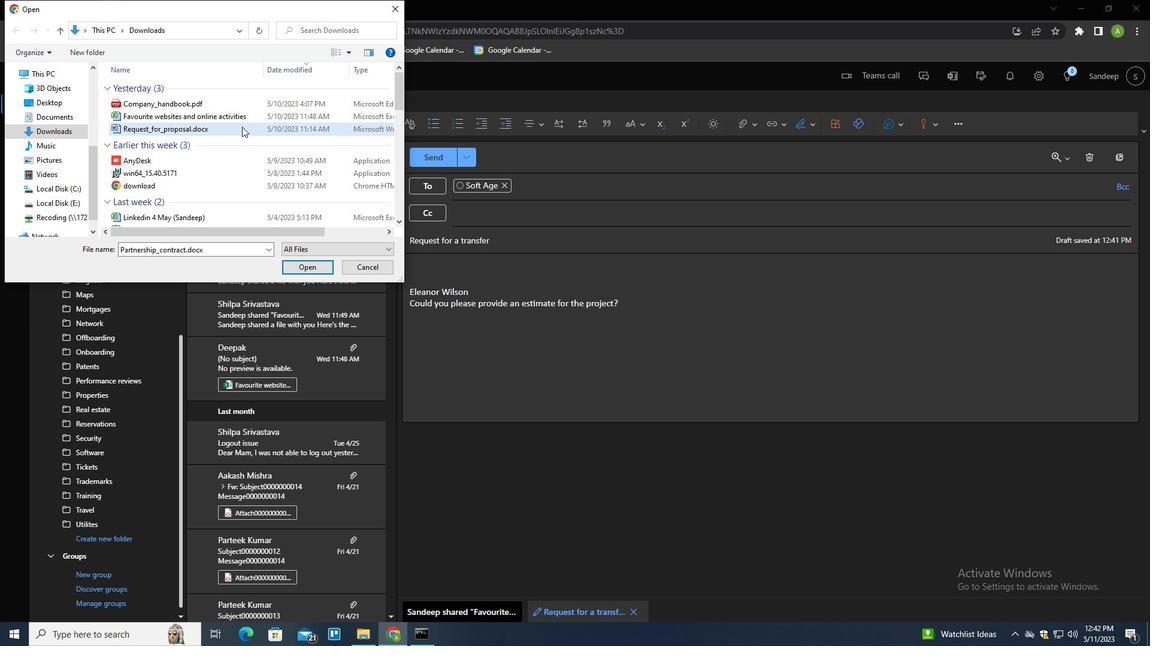 
Action: Mouse moved to (299, 268)
Screenshot: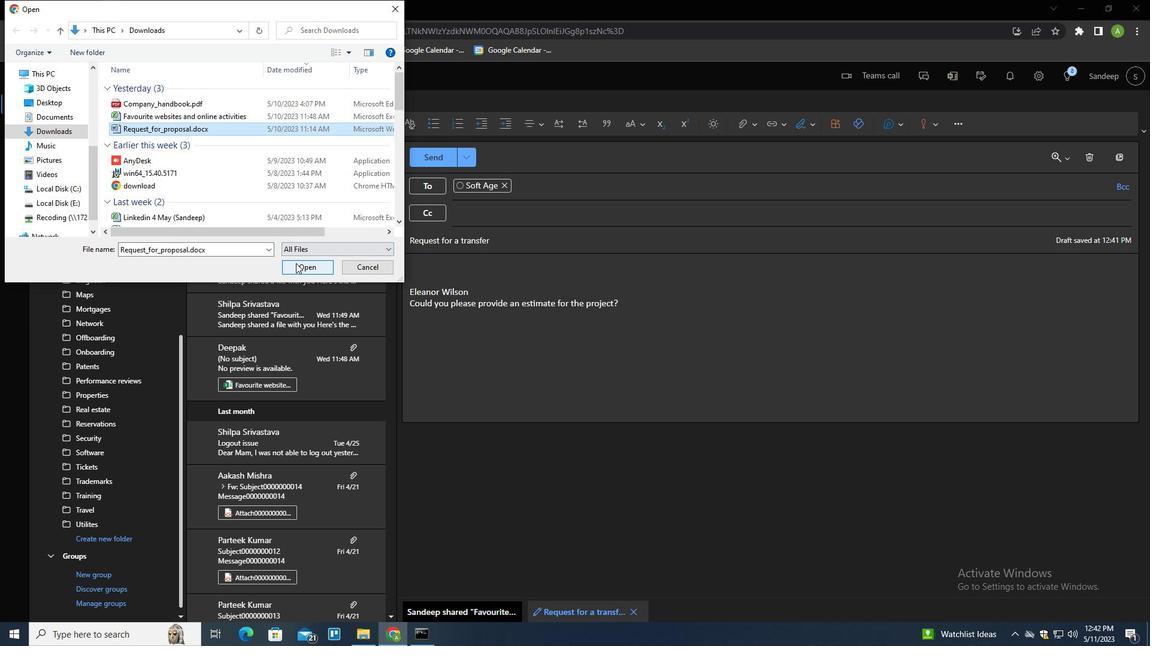 
Action: Mouse pressed left at (299, 268)
Screenshot: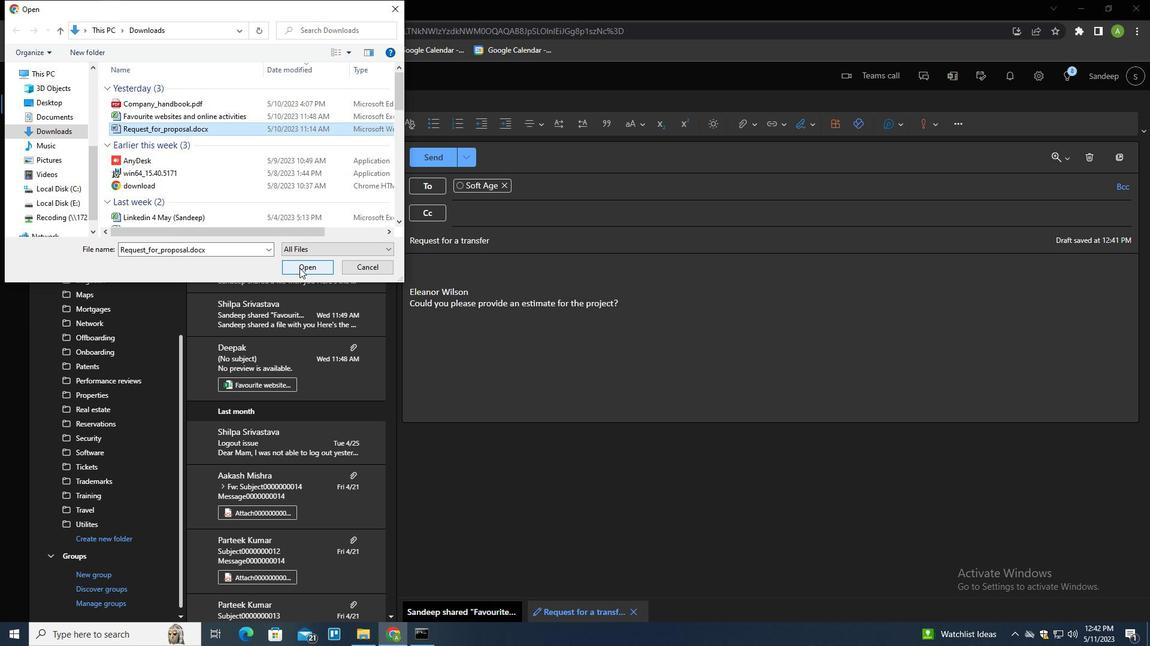 
Action: Mouse moved to (439, 159)
Screenshot: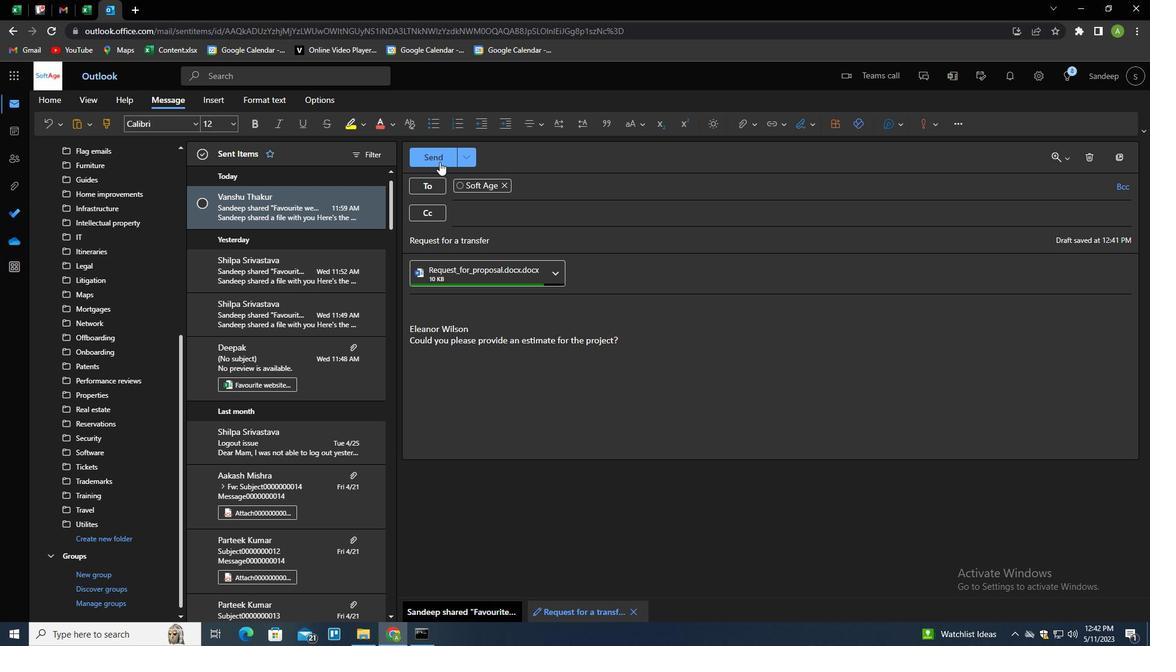 
Action: Mouse pressed left at (439, 159)
Screenshot: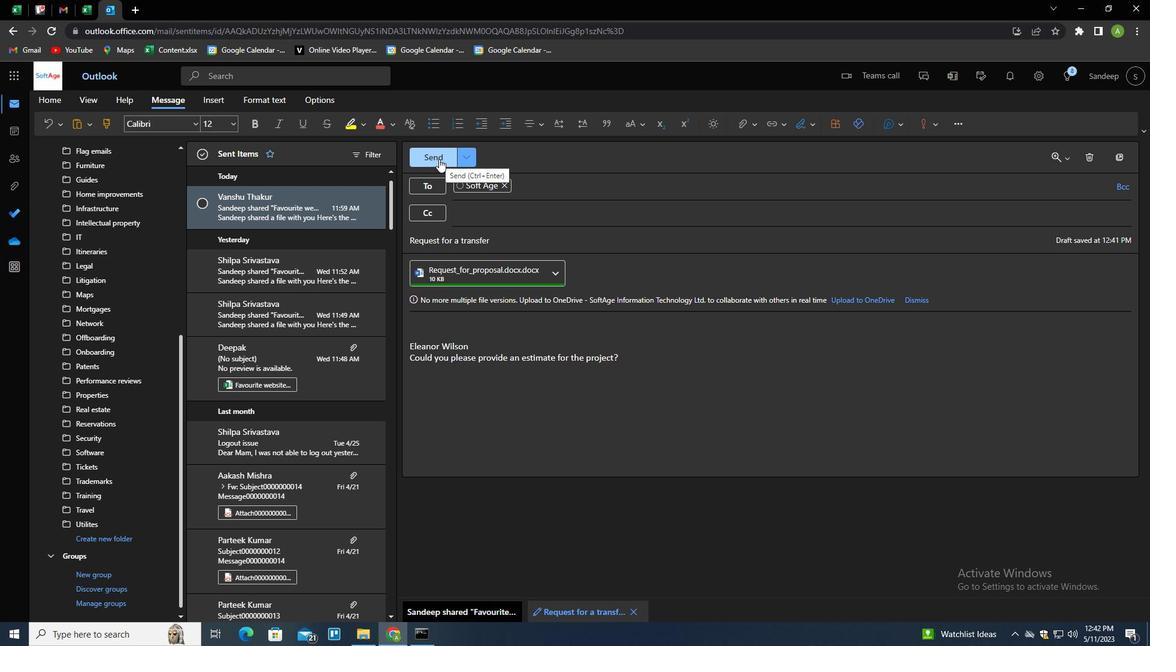 
Action: Mouse moved to (147, 412)
Screenshot: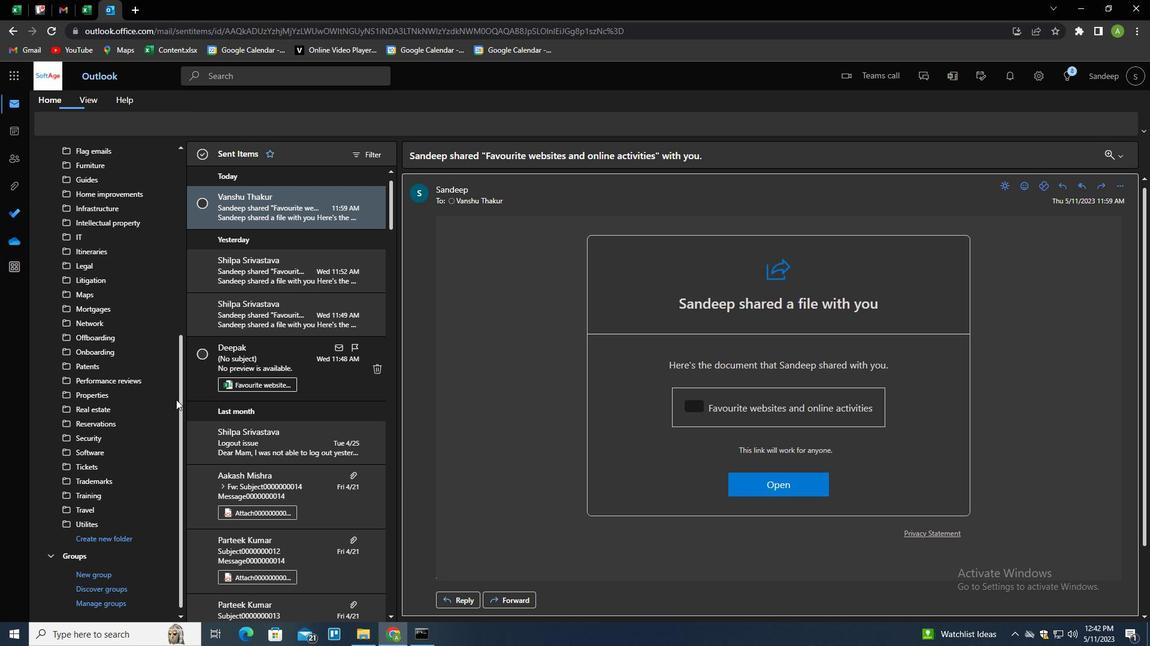 
Action: Mouse scrolled (147, 411) with delta (0, 0)
Screenshot: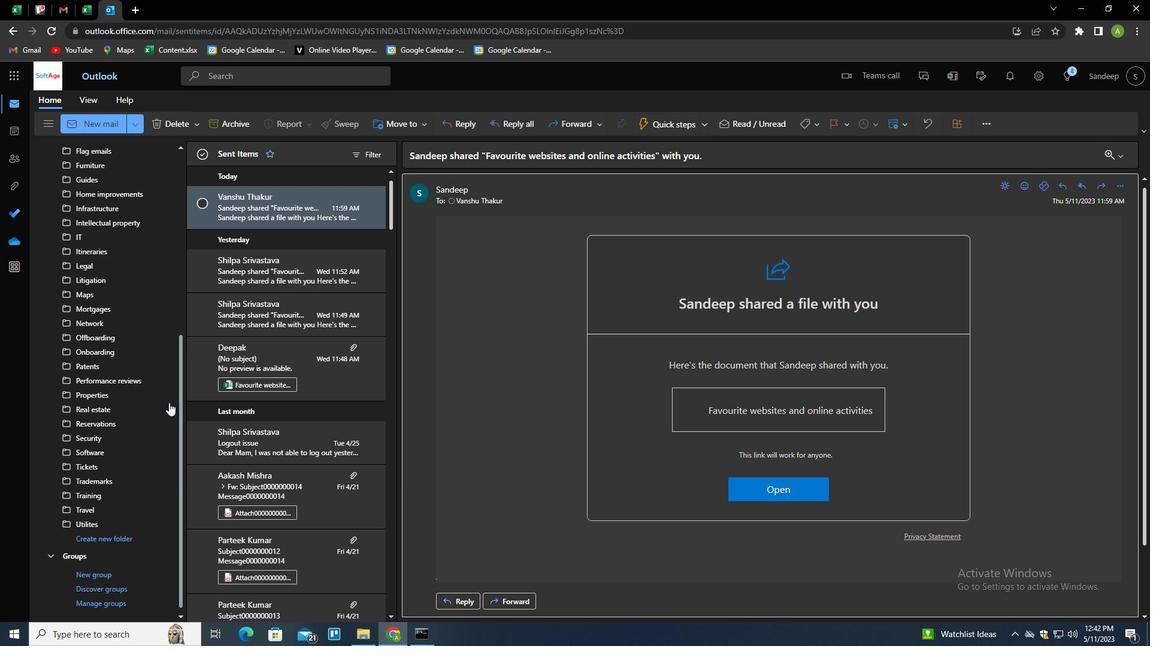
Action: Mouse scrolled (147, 411) with delta (0, 0)
Screenshot: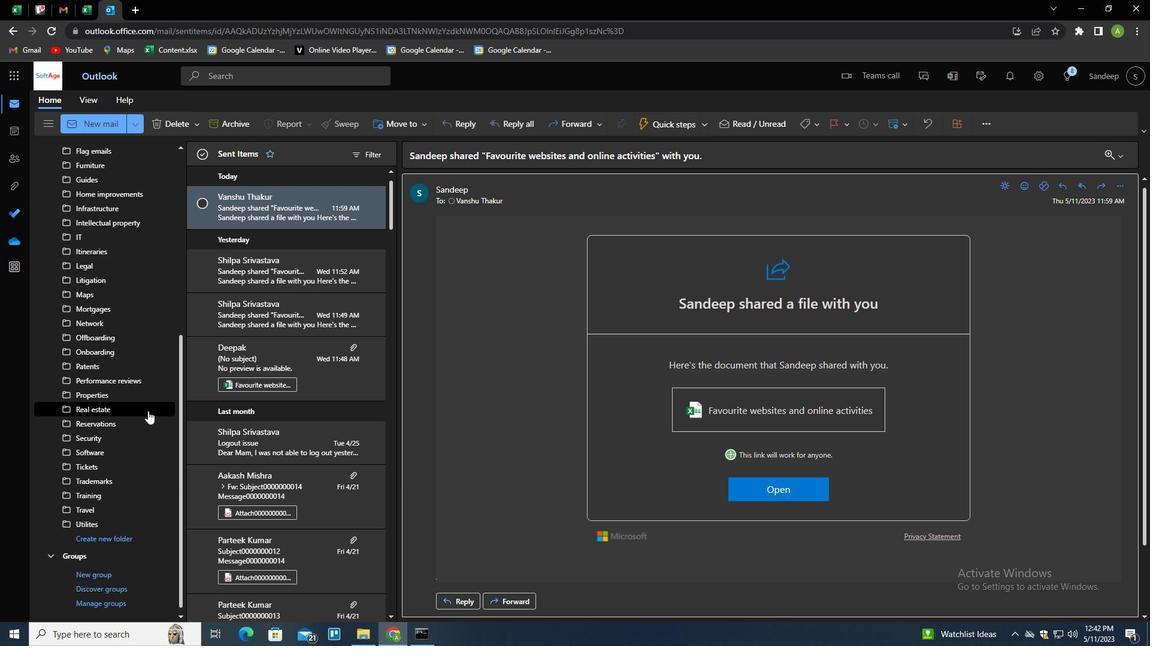 
Action: Mouse scrolled (147, 411) with delta (0, 0)
Screenshot: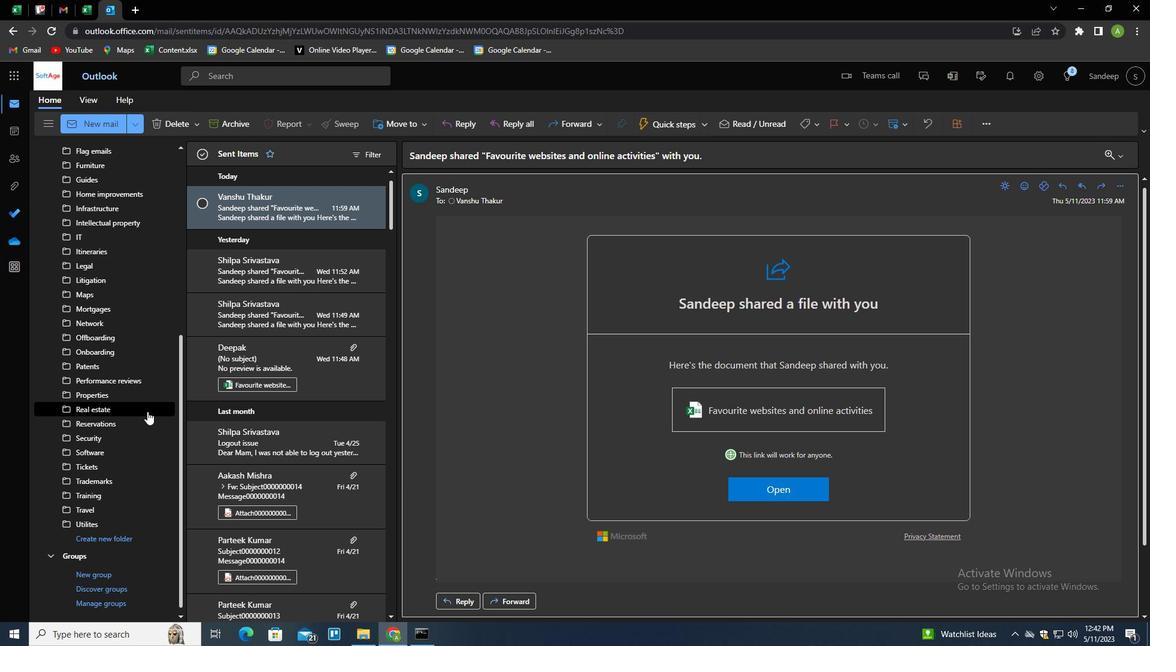 
Action: Mouse scrolled (147, 411) with delta (0, 0)
Screenshot: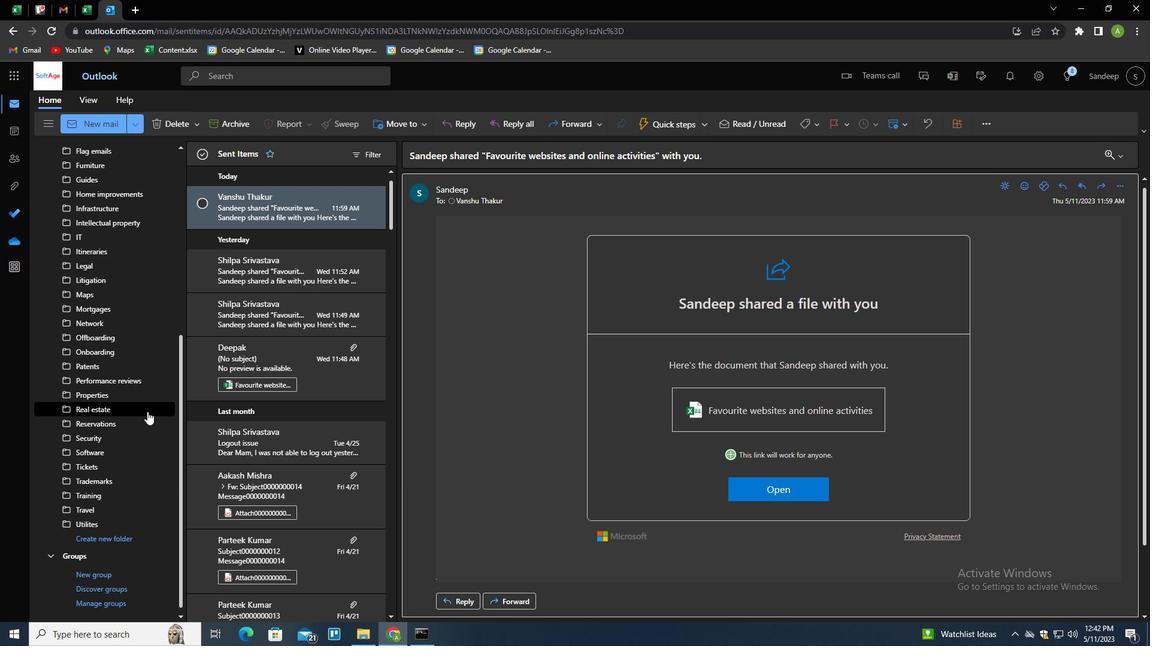
Action: Mouse moved to (119, 534)
Screenshot: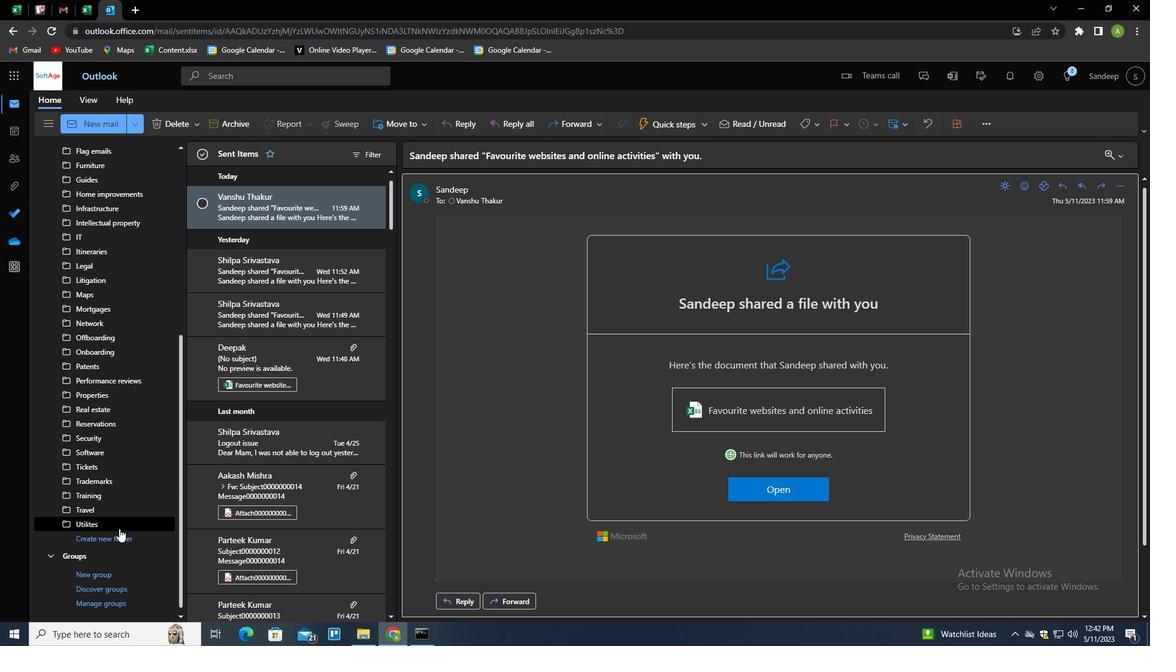 
Action: Mouse pressed left at (119, 534)
Screenshot: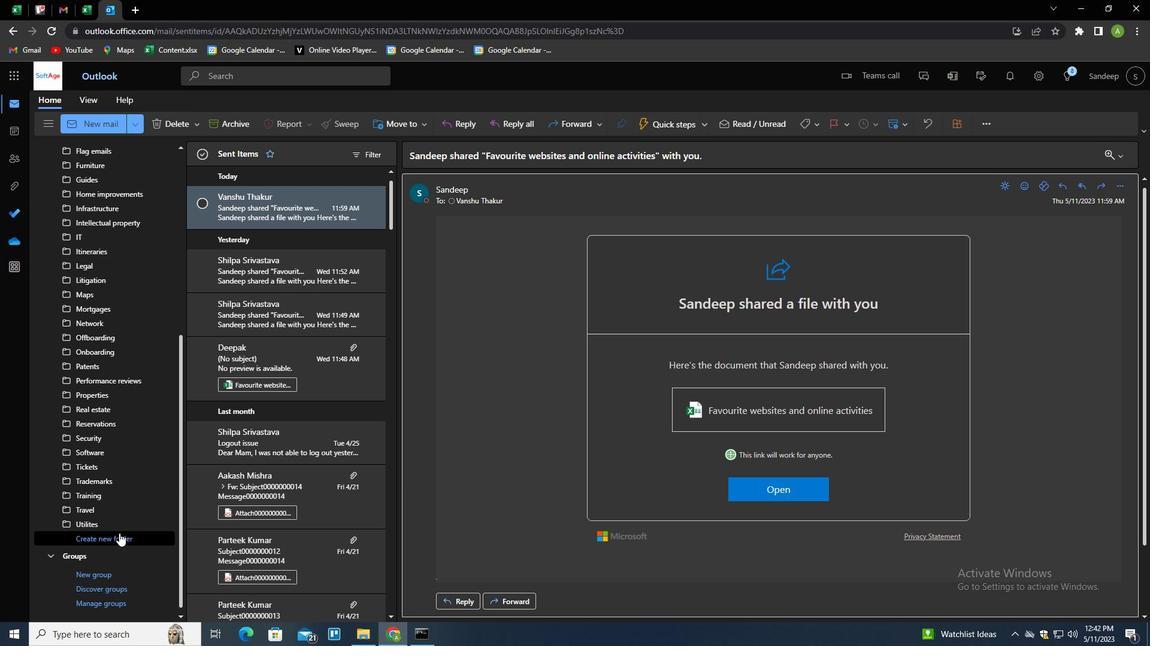 
Action: Key pressed <Key.shift>RESTAURENTS<Key.enter>
Screenshot: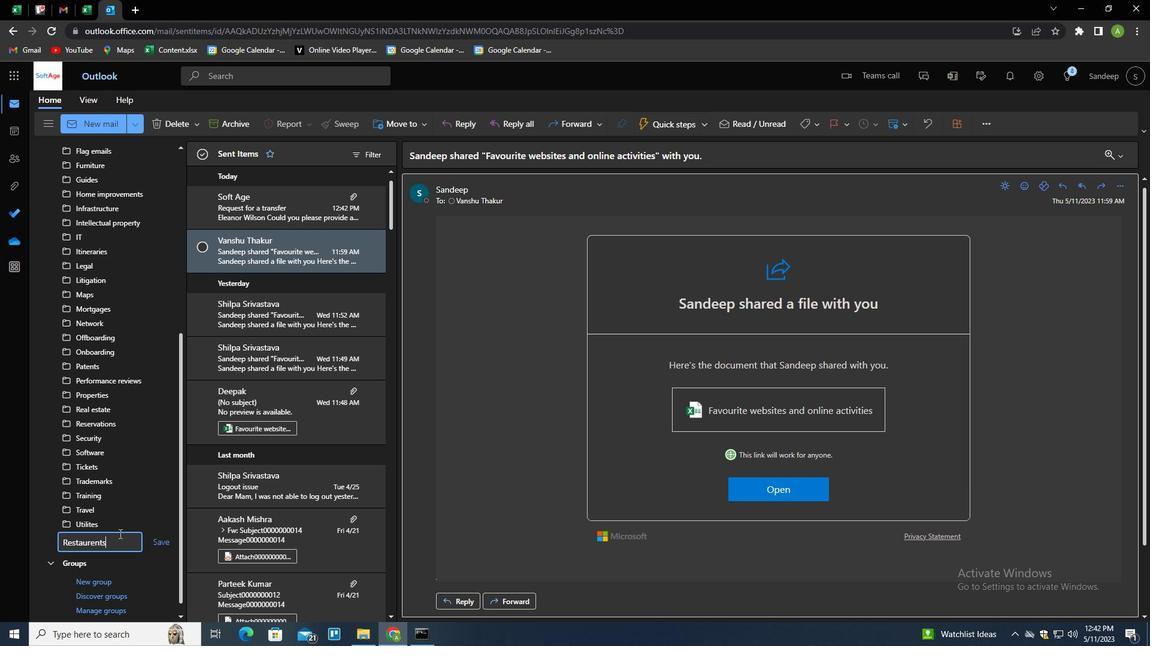 
Action: Mouse moved to (242, 337)
Screenshot: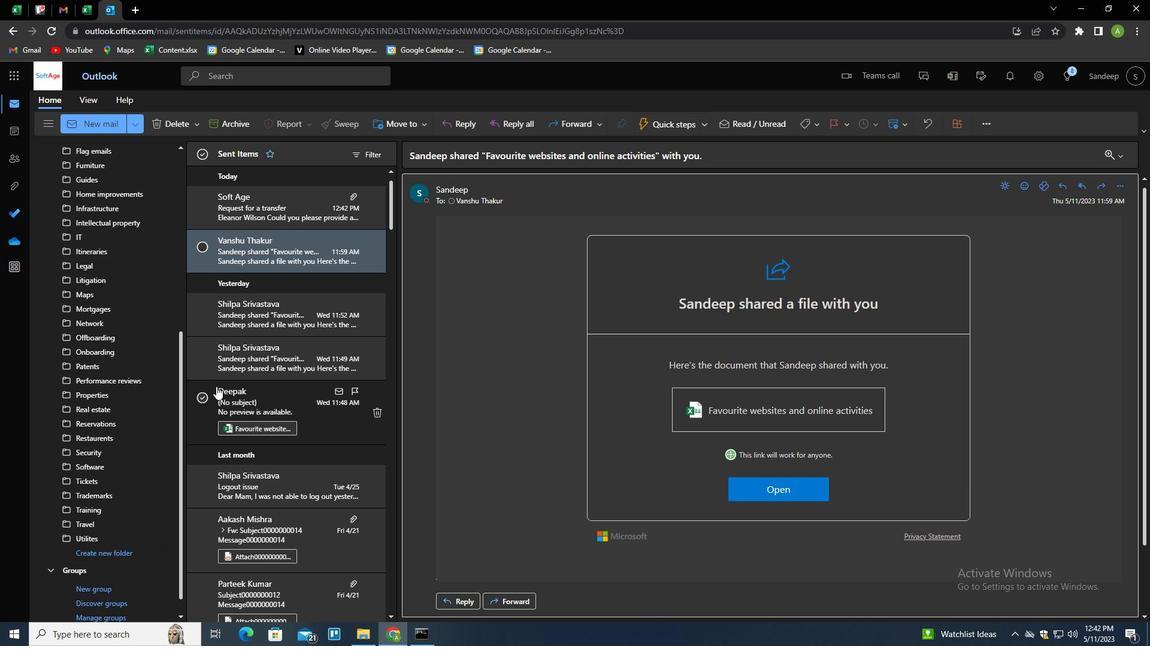
Action: Mouse scrolled (242, 338) with delta (0, 0)
Screenshot: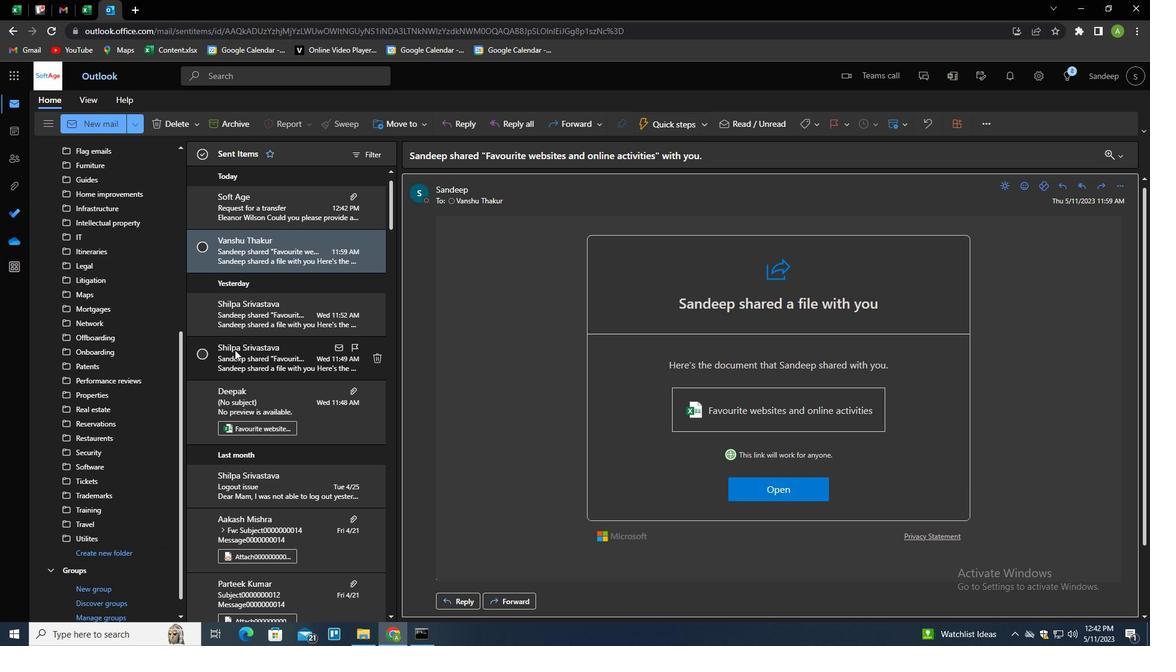 
Action: Mouse moved to (133, 383)
Screenshot: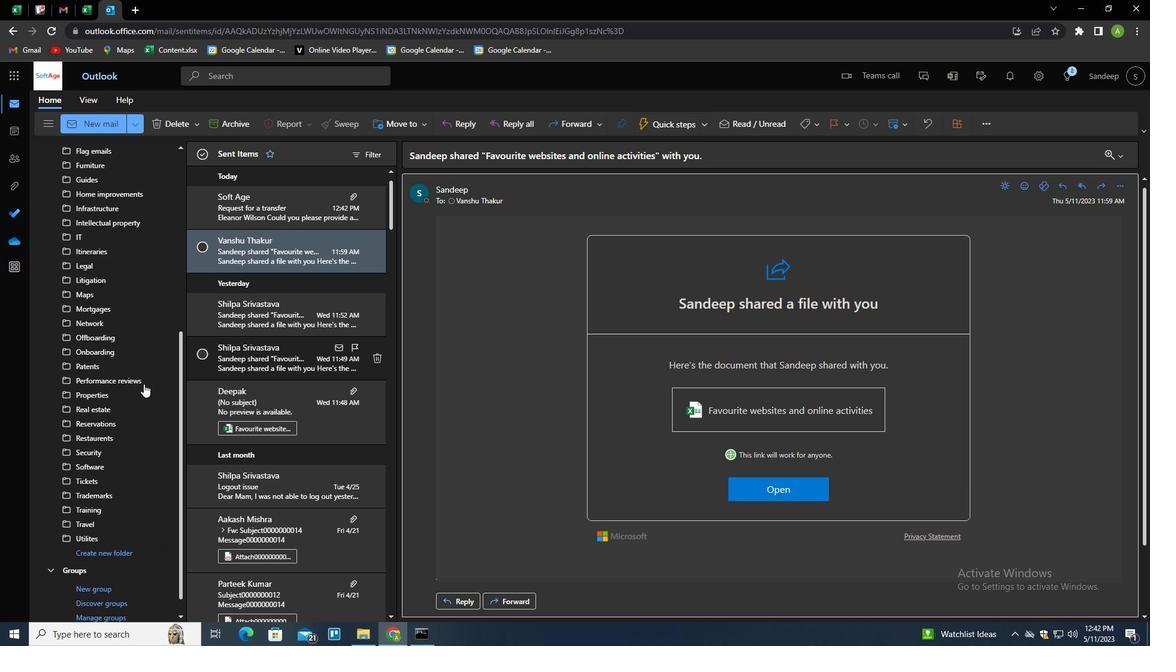 
Action: Mouse scrolled (133, 383) with delta (0, 0)
Screenshot: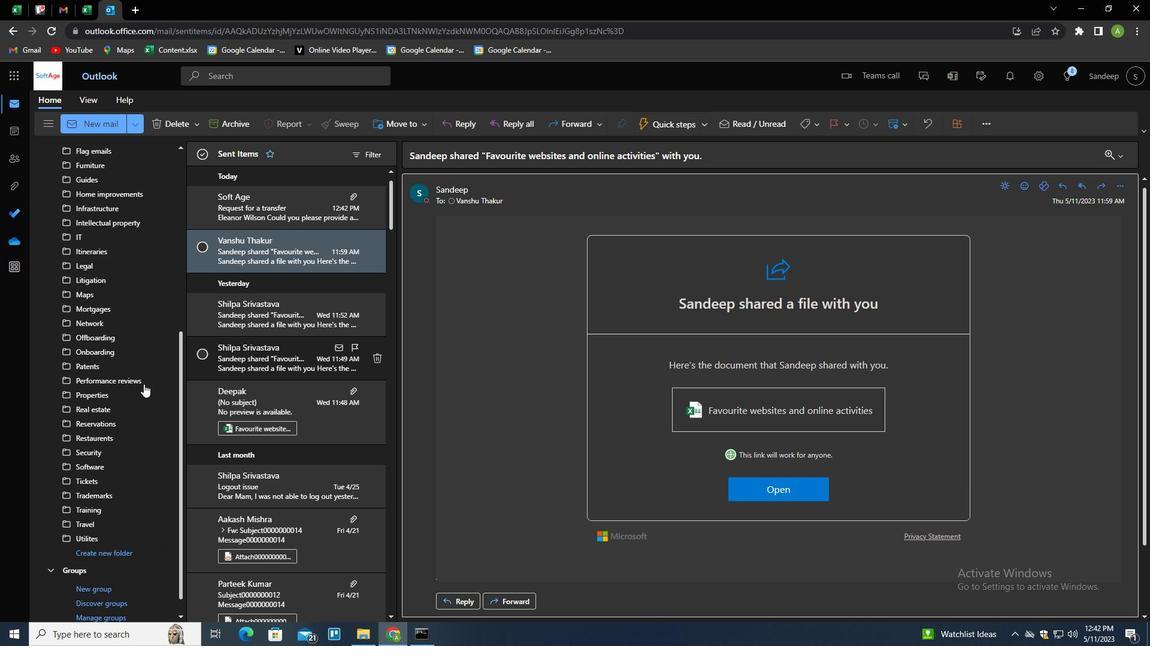 
Action: Mouse scrolled (133, 383) with delta (0, 0)
Screenshot: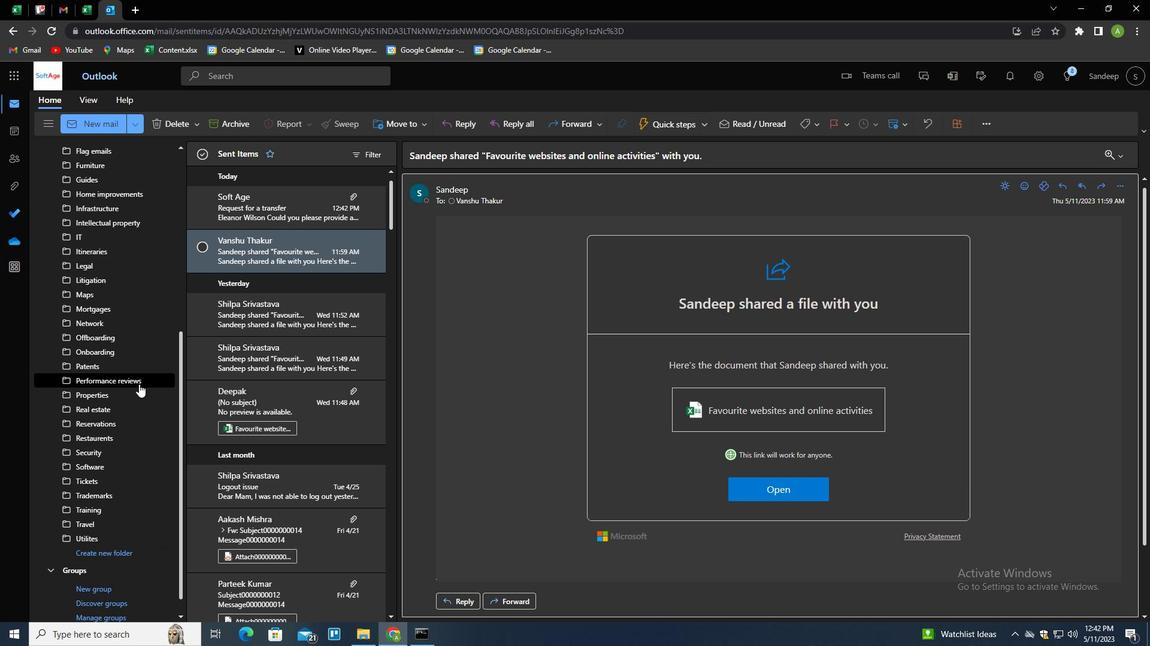 
Action: Mouse moved to (133, 382)
Screenshot: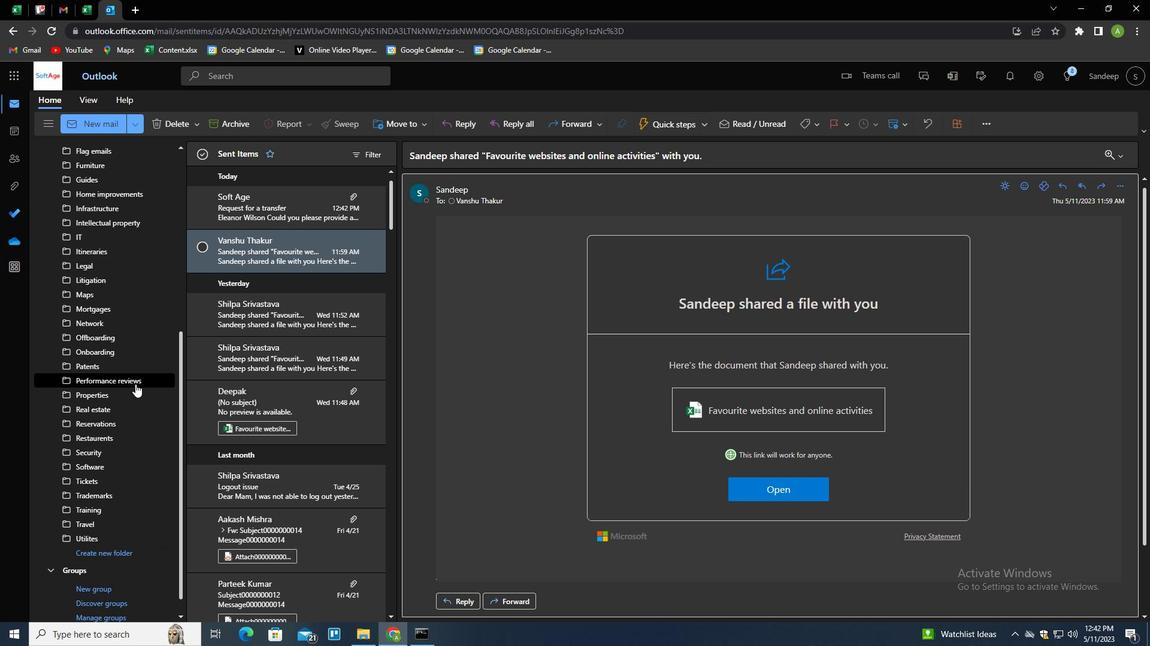
Action: Mouse scrolled (133, 383) with delta (0, 0)
Screenshot: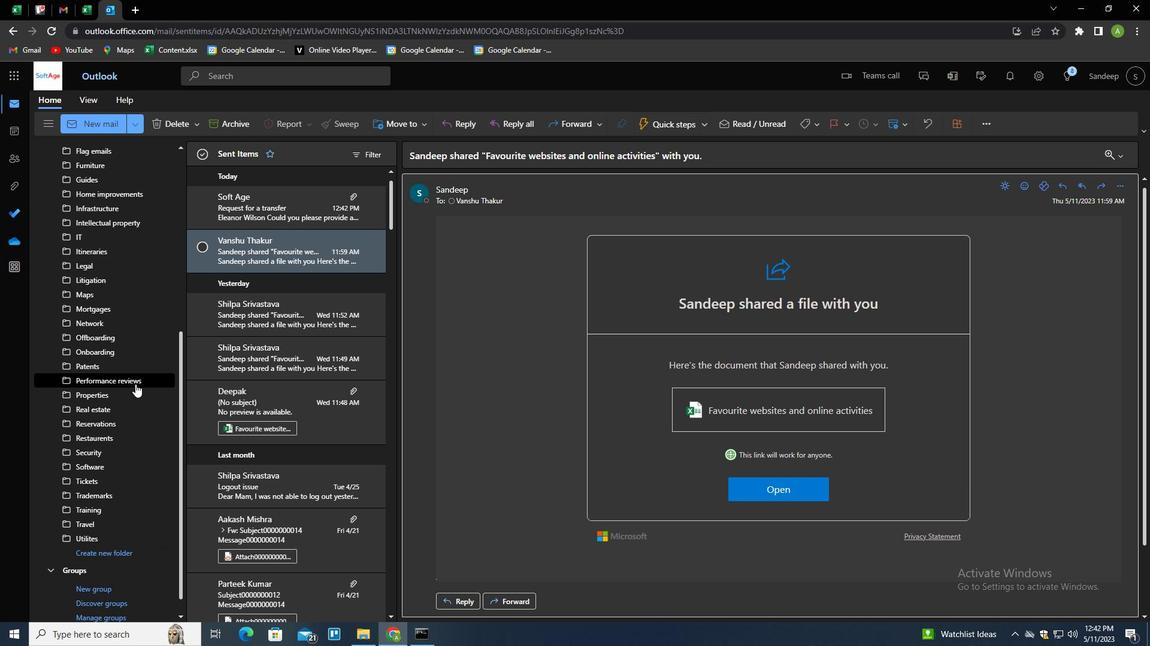 
Action: Mouse scrolled (133, 383) with delta (0, 0)
Screenshot: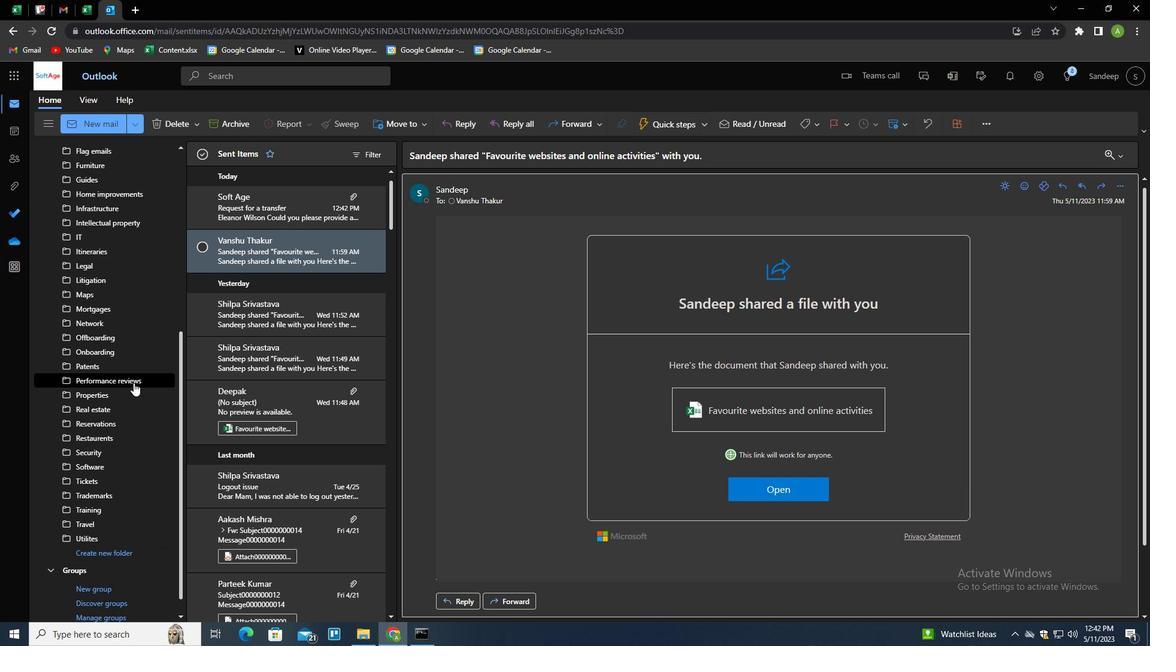 
Action: Mouse moved to (133, 382)
Screenshot: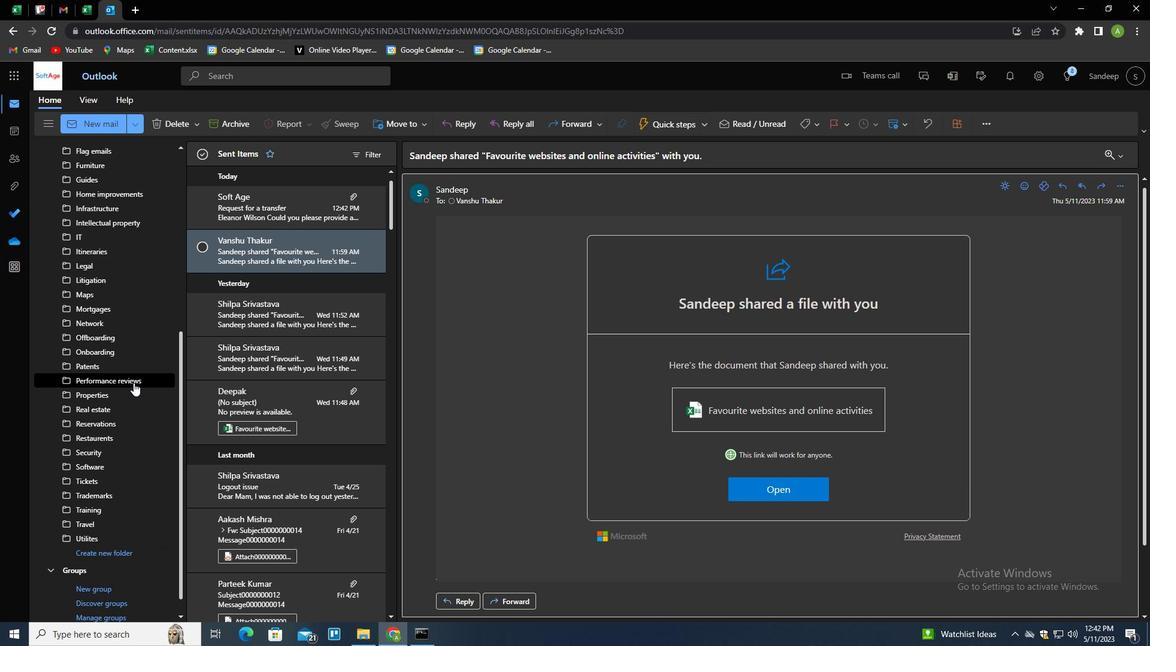 
Action: Mouse scrolled (133, 383) with delta (0, 0)
Screenshot: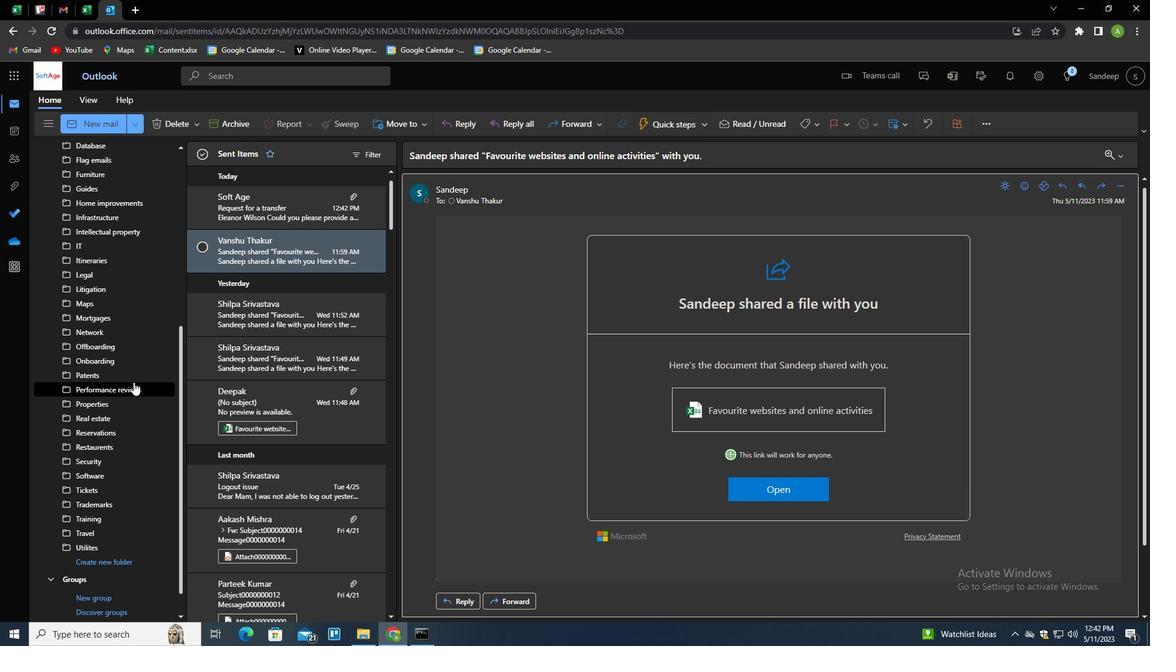 
Action: Mouse moved to (116, 265)
Screenshot: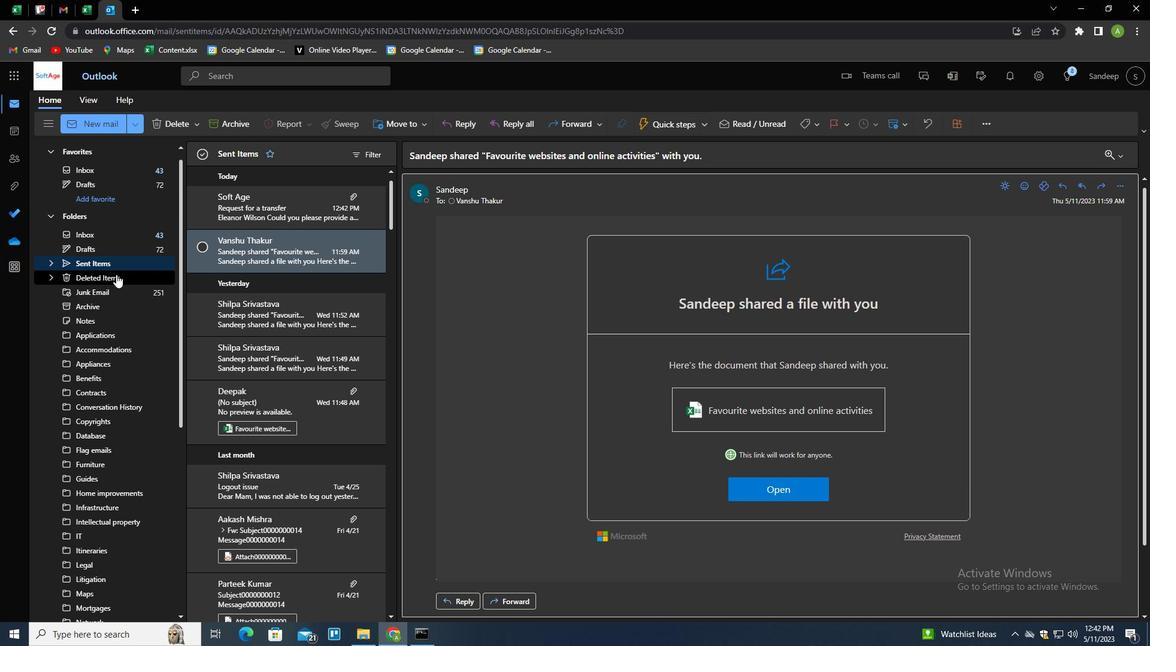 
Action: Mouse pressed left at (116, 265)
Screenshot: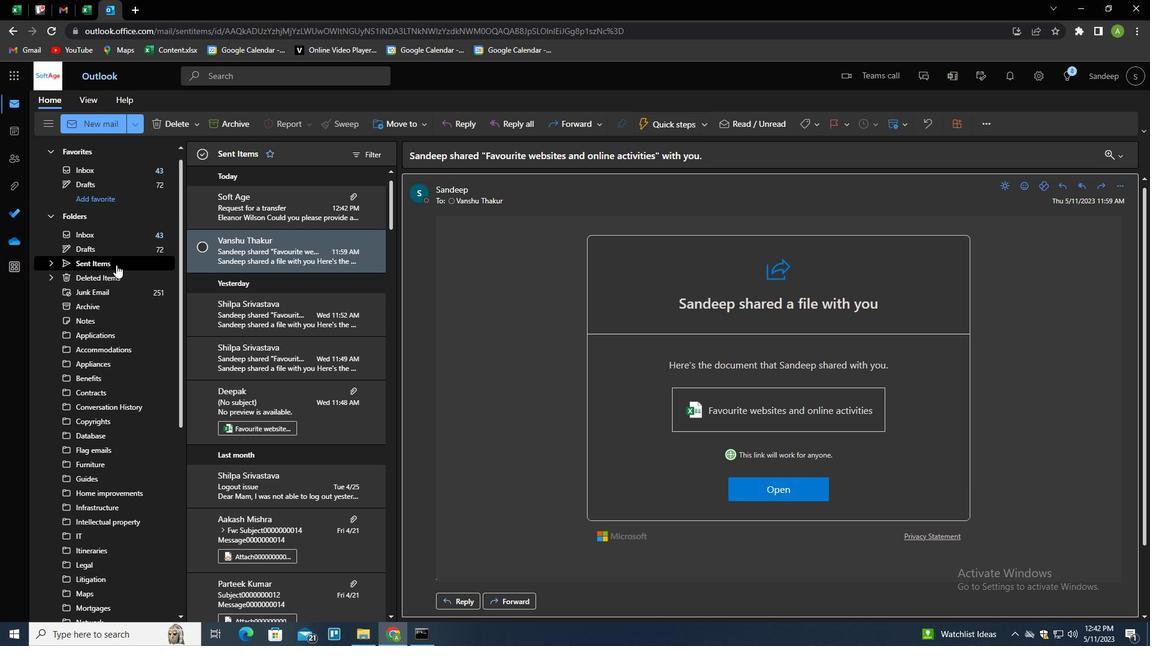 
Action: Mouse moved to (239, 245)
Screenshot: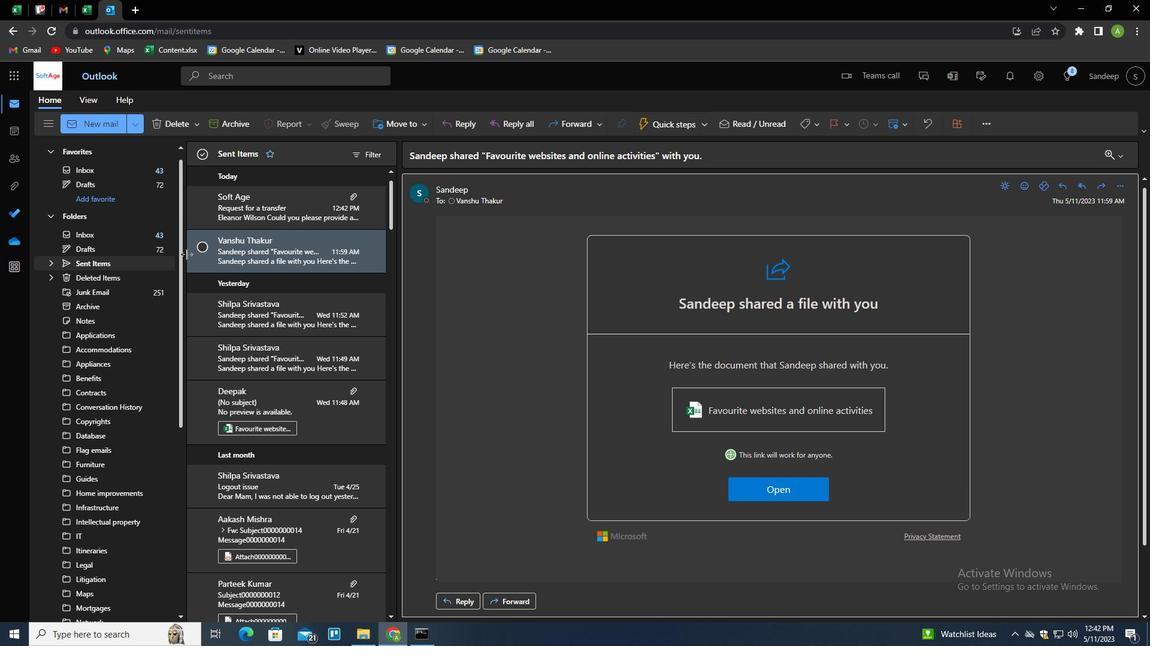 
Action: Mouse scrolled (239, 246) with delta (0, 0)
Screenshot: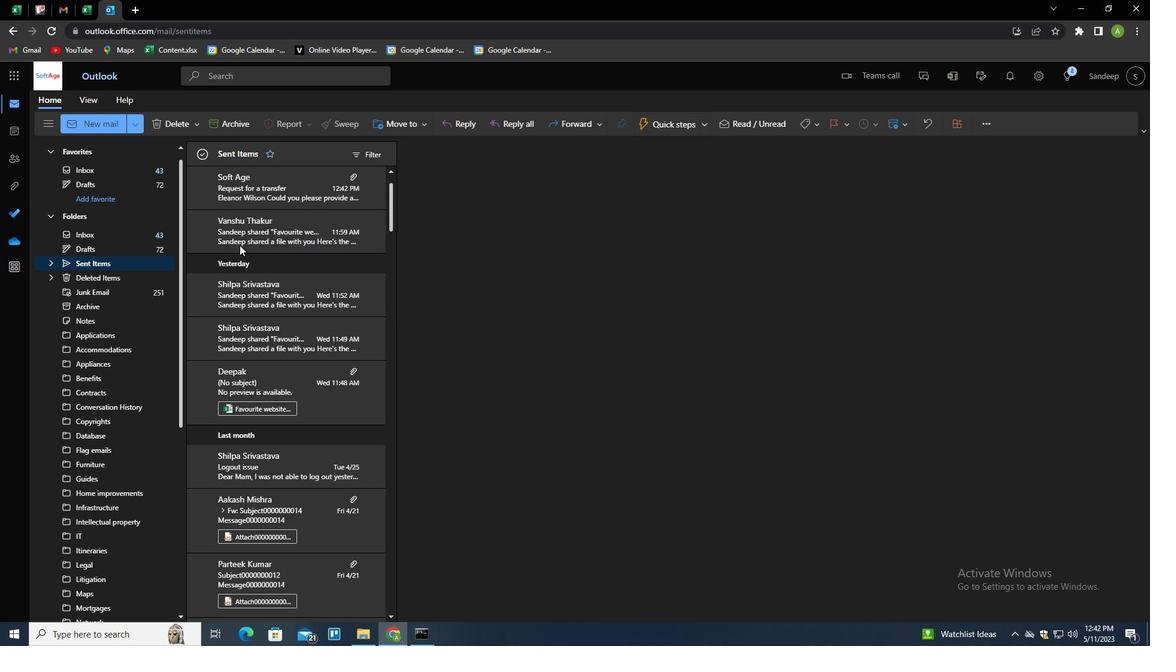 
Action: Mouse scrolled (239, 246) with delta (0, 0)
Screenshot: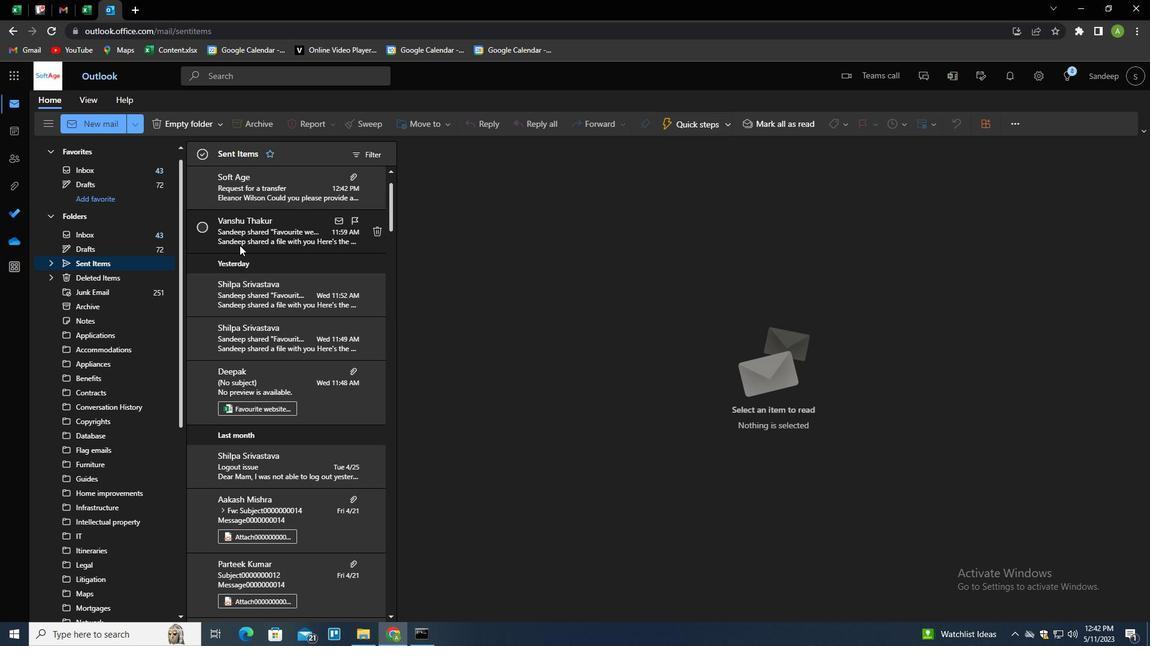 
Action: Mouse scrolled (239, 246) with delta (0, 0)
Screenshot: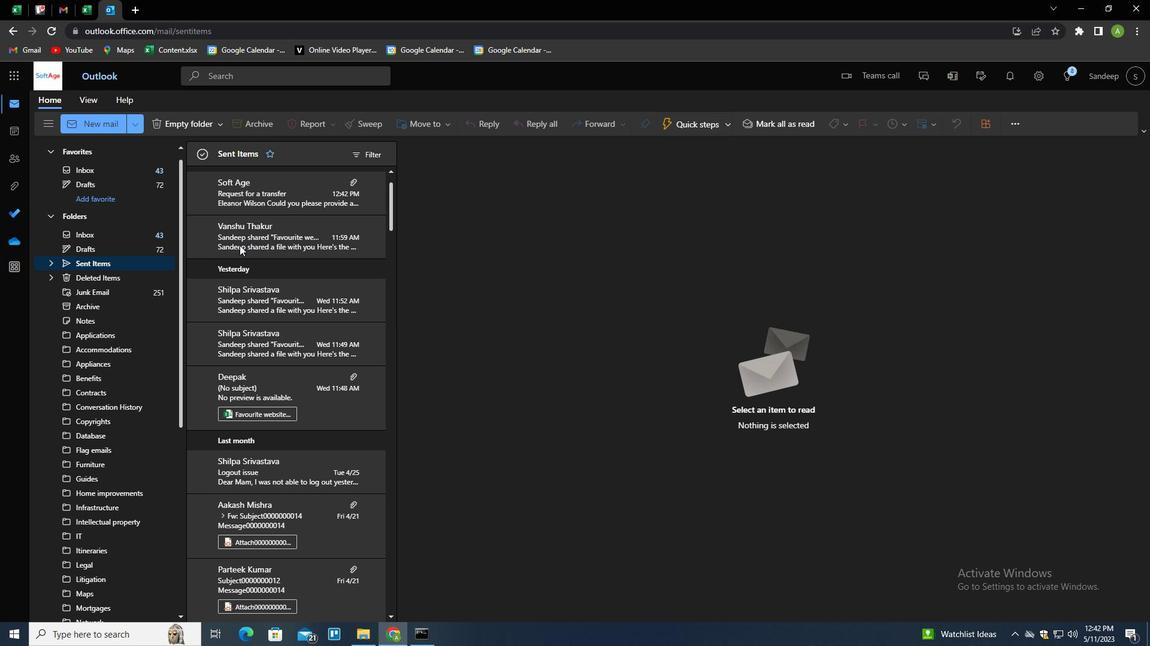 
Action: Mouse scrolled (239, 246) with delta (0, 0)
Screenshot: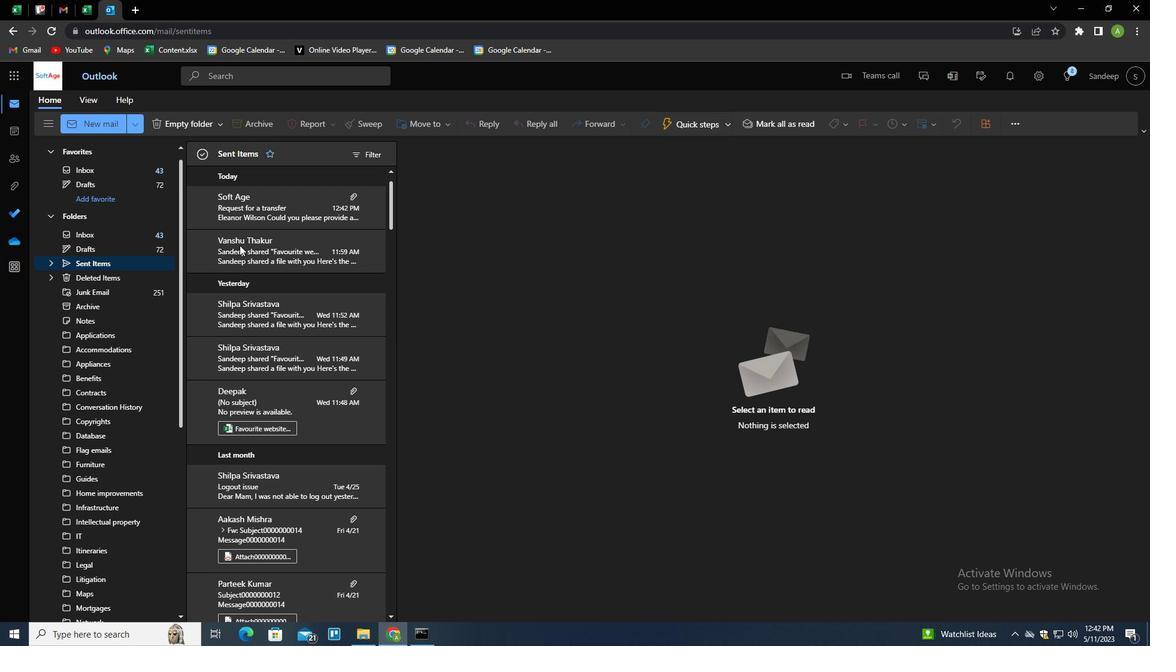 
Action: Mouse moved to (254, 206)
Screenshot: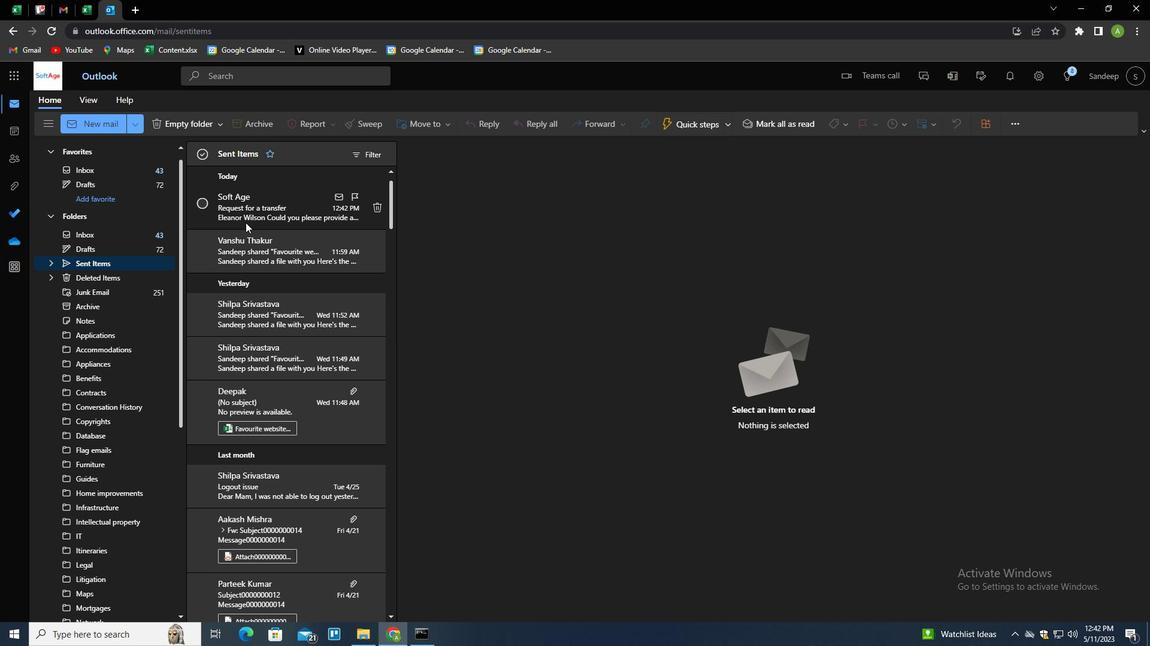 
Action: Mouse pressed right at (254, 206)
Screenshot: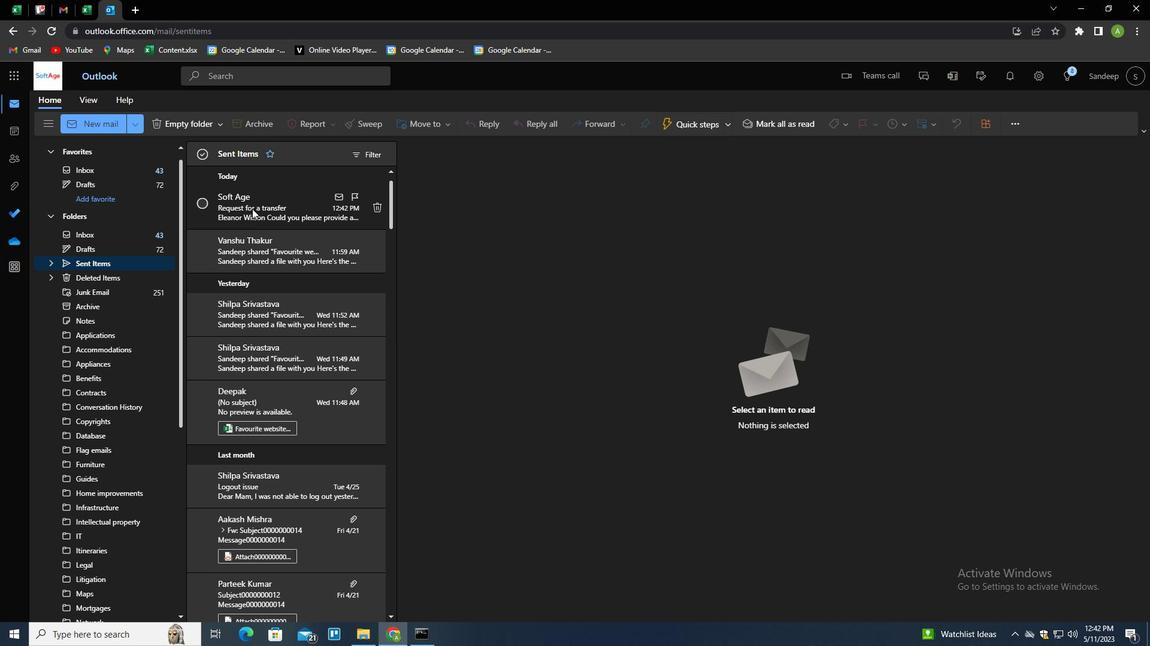 
Action: Mouse moved to (280, 255)
Screenshot: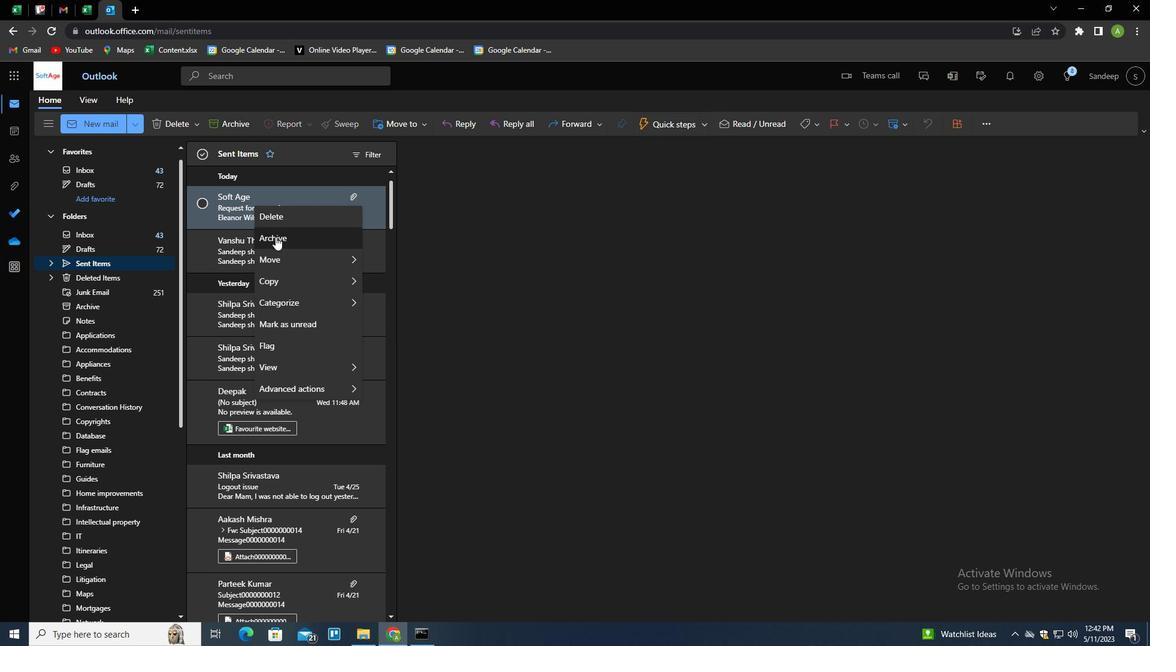 
Action: Mouse pressed left at (280, 255)
Screenshot: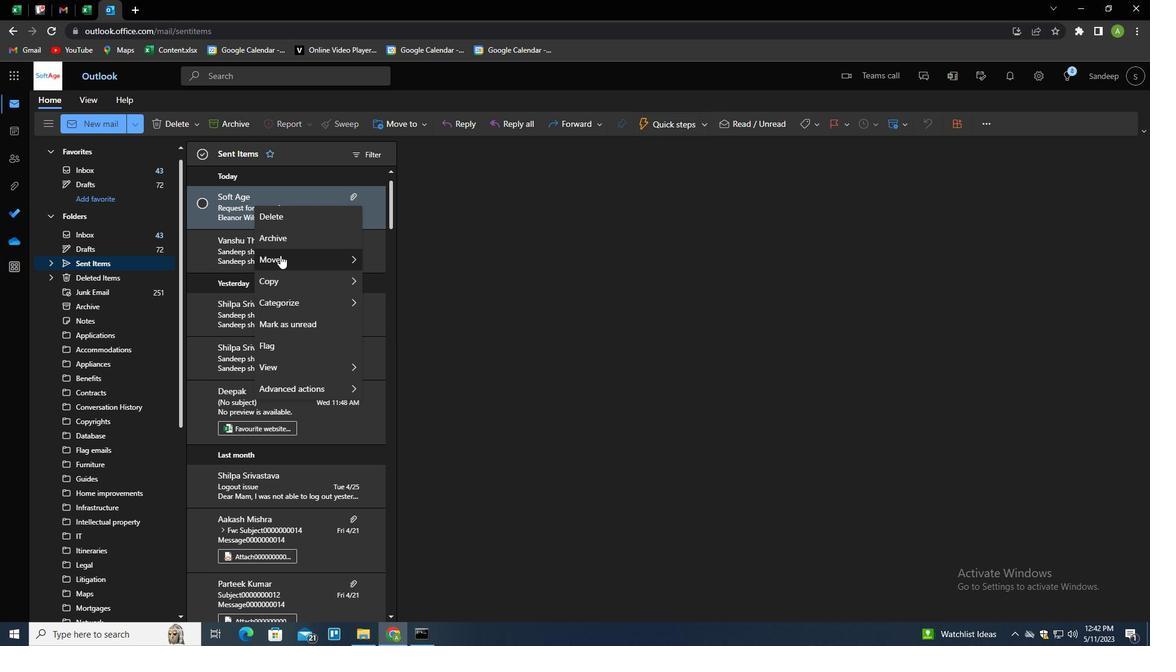 
Action: Mouse moved to (404, 254)
Screenshot: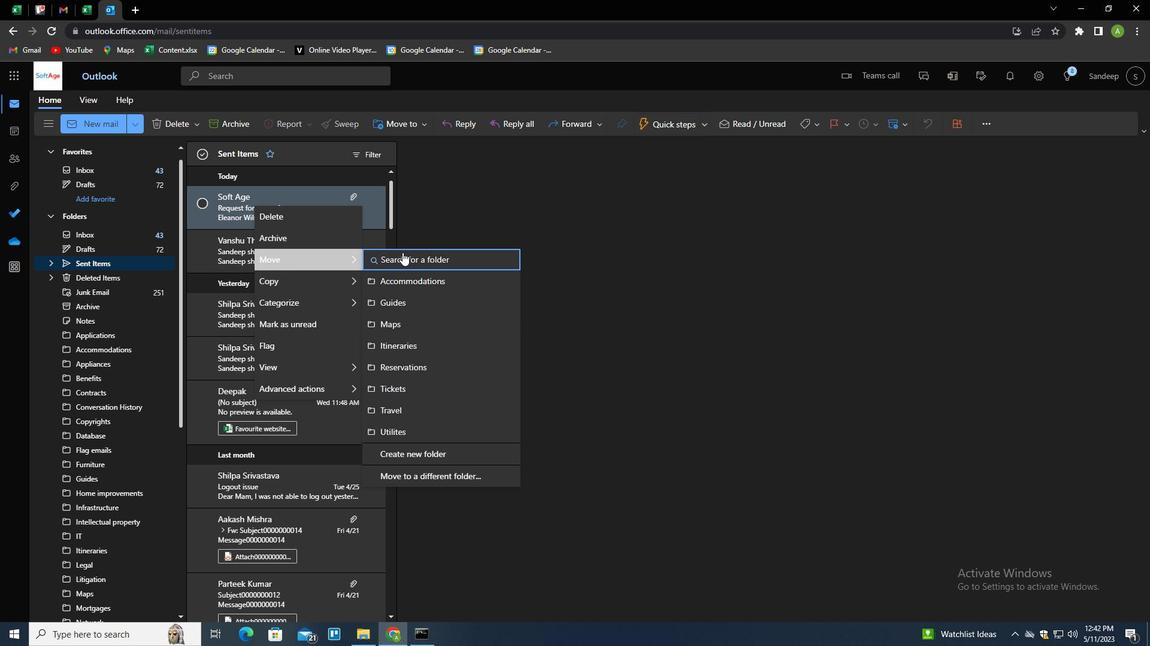
Action: Mouse pressed left at (404, 254)
Screenshot: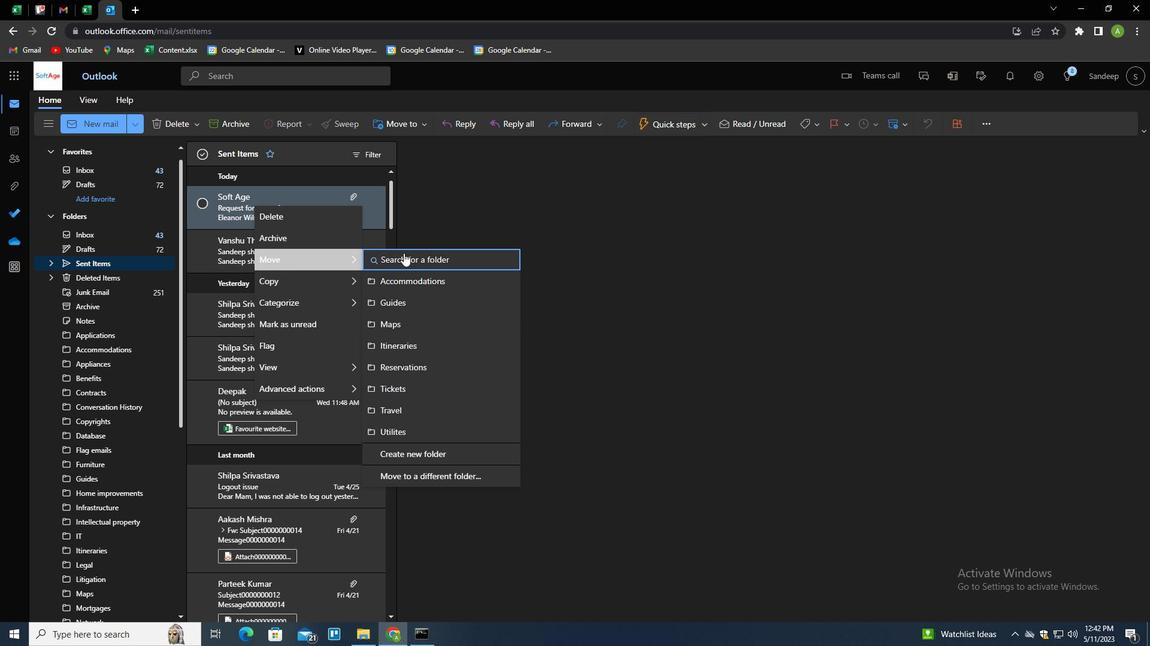 
Action: Mouse moved to (404, 255)
Screenshot: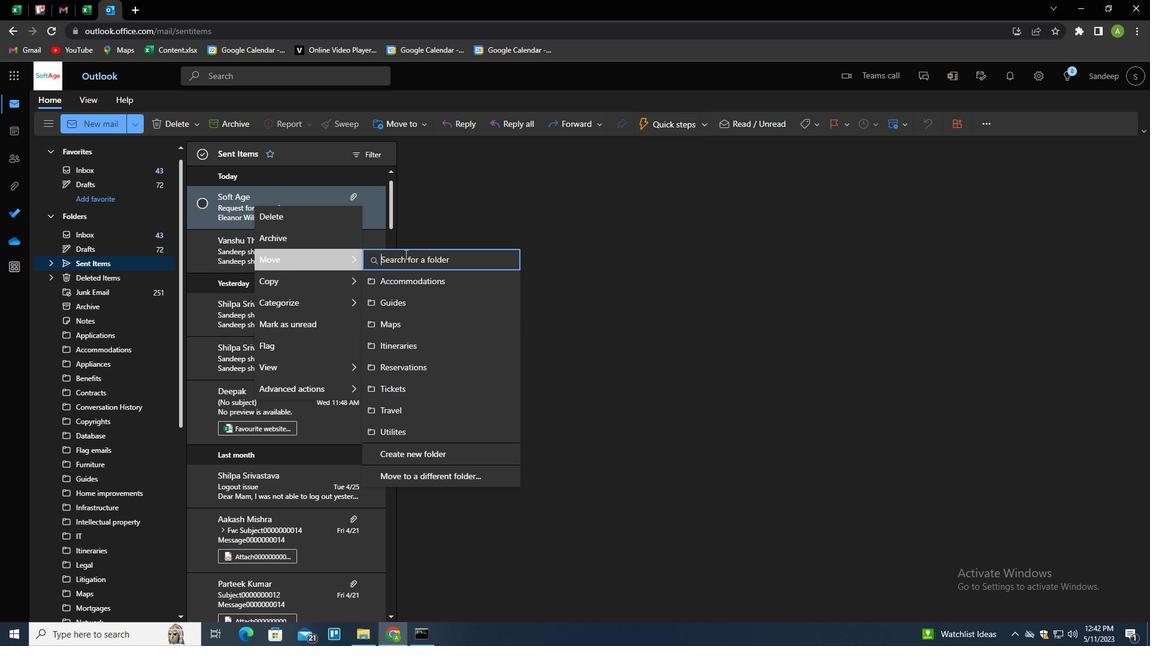 
Action: Key pressed <Key.shift>
Screenshot: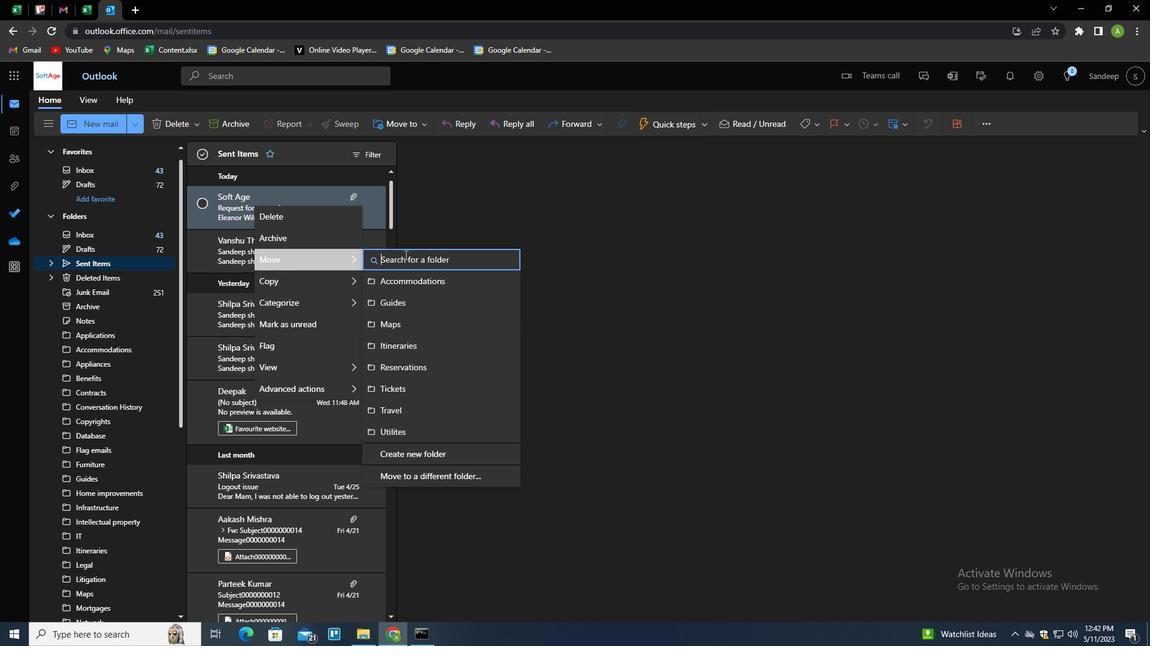 
Action: Mouse moved to (403, 255)
Screenshot: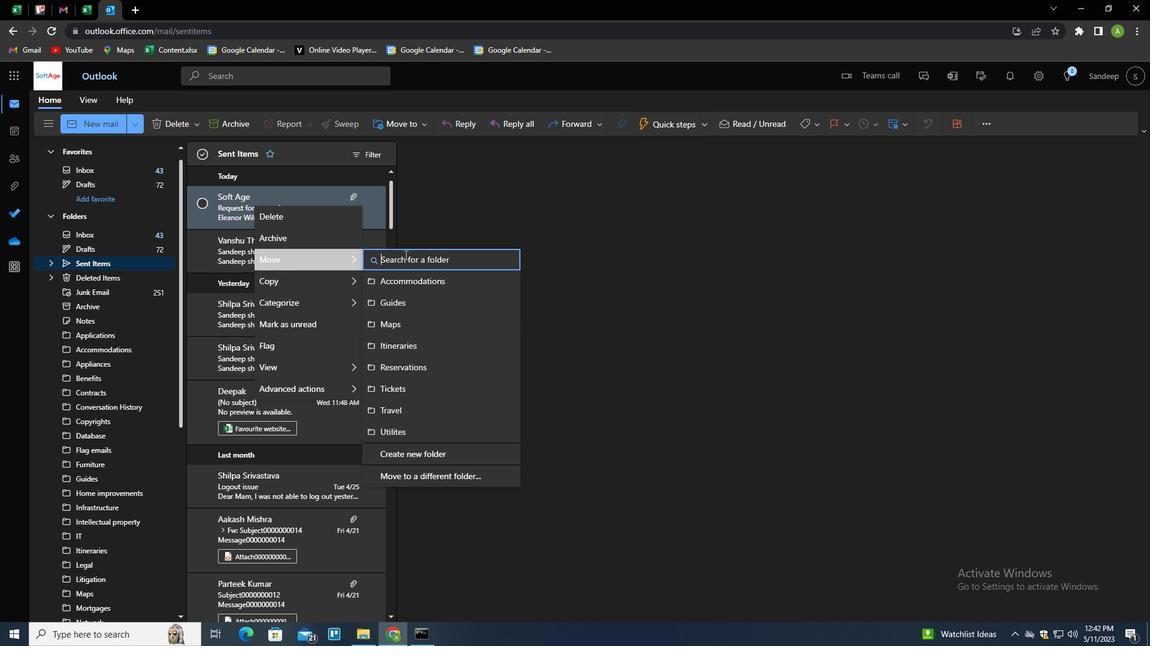 
Action: Key pressed T
Screenshot: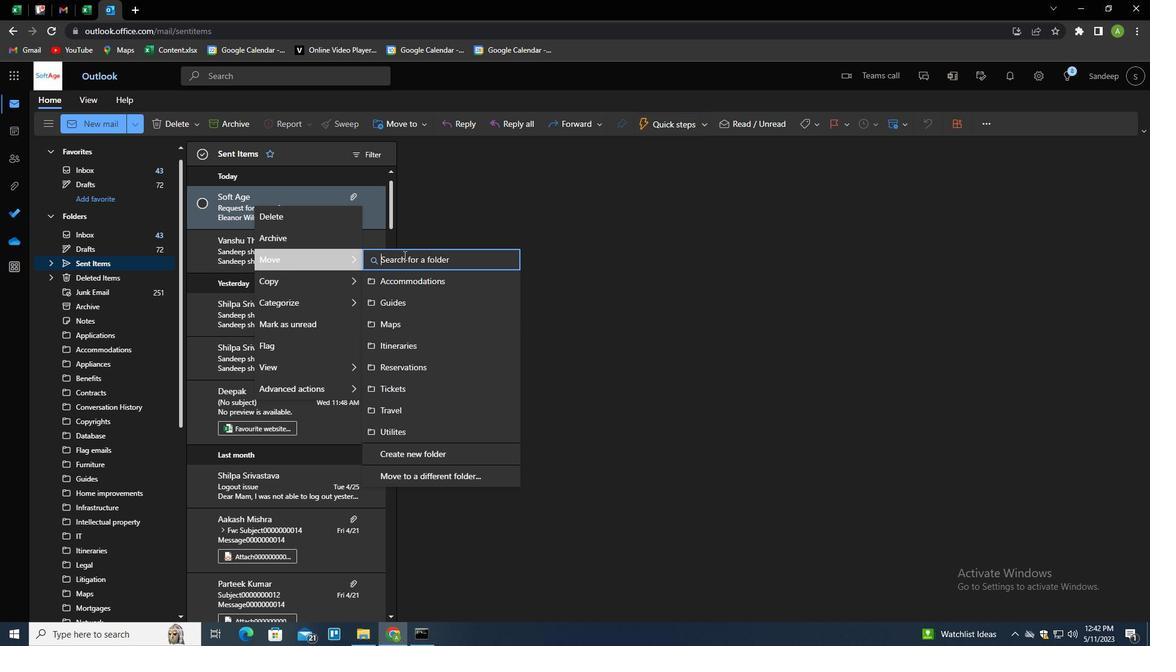 
Action: Mouse moved to (401, 256)
Screenshot: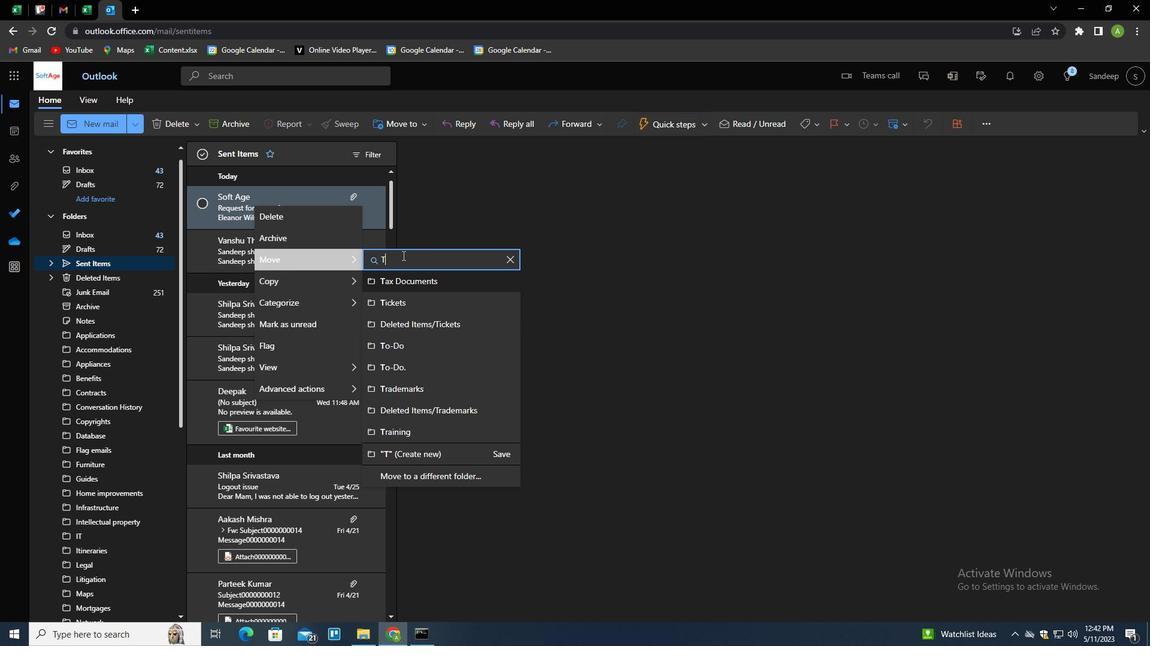 
Action: Key pressed <Key.backspace><Key.shift>RESTAURENTS<Key.down><Key.enter>
Screenshot: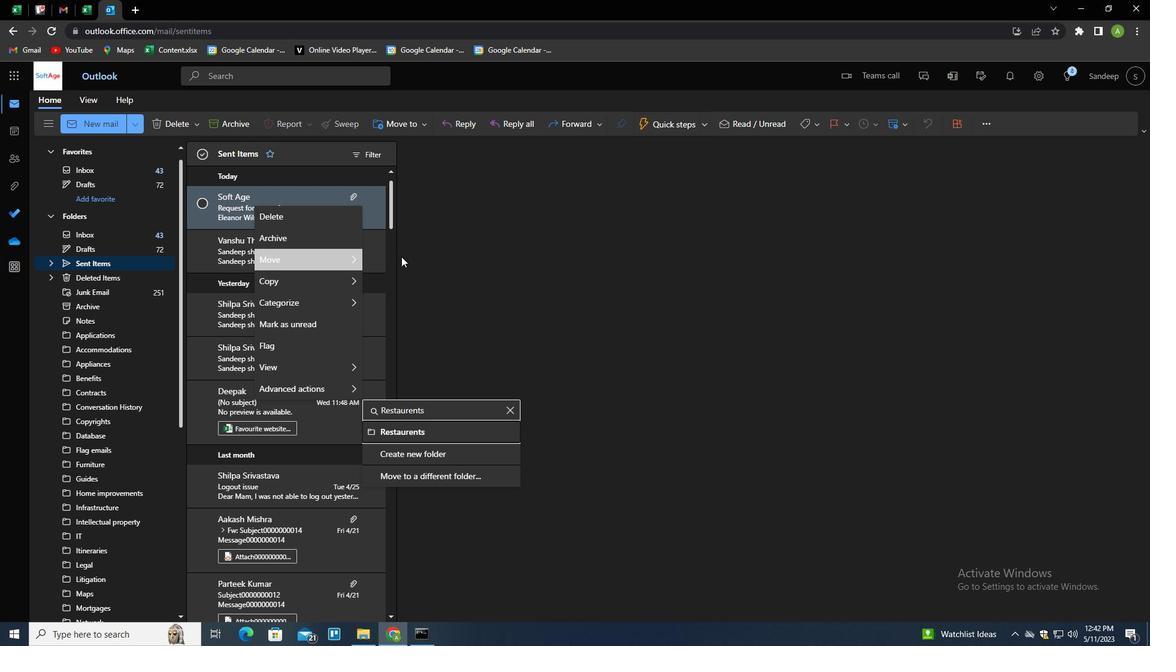 
